 Task: Set as NodeNext module system for the program.
Action: Mouse moved to (12, 653)
Screenshot: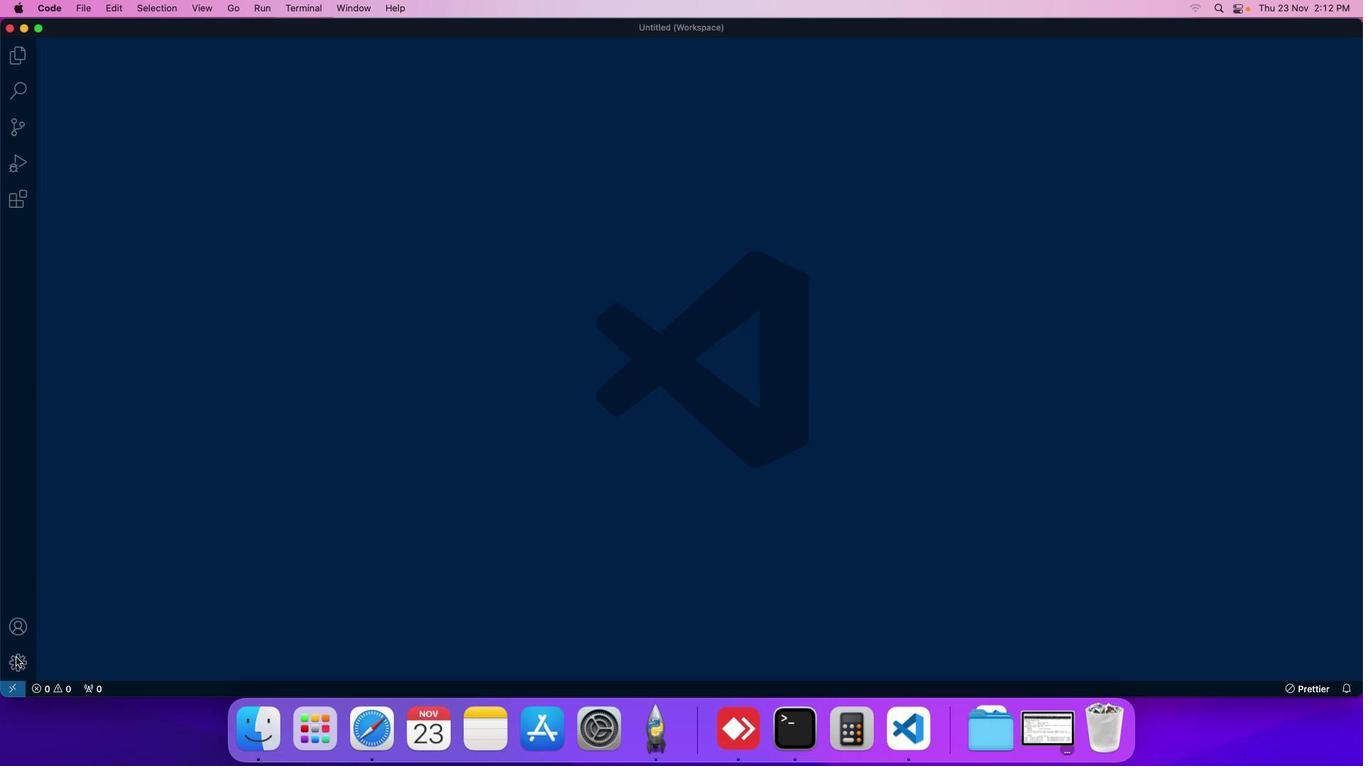 
Action: Mouse pressed left at (12, 653)
Screenshot: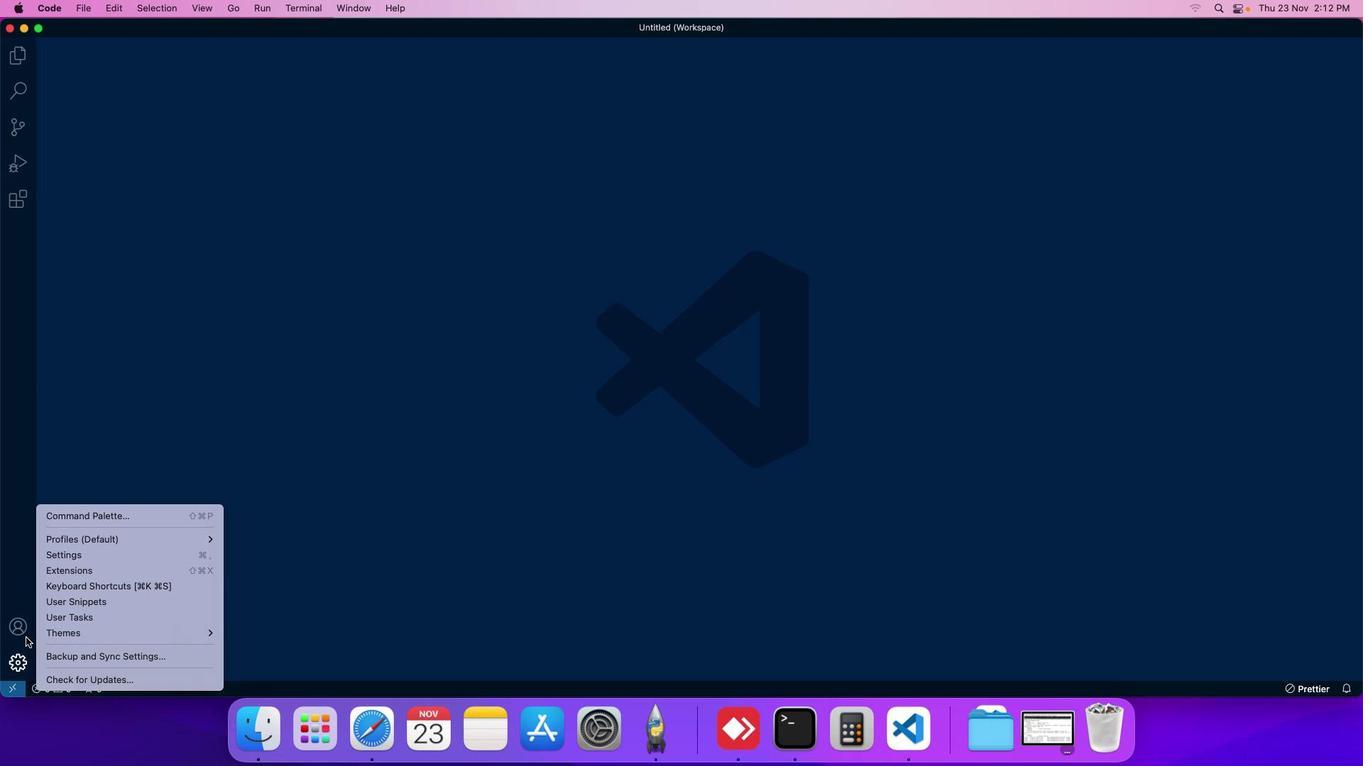 
Action: Mouse moved to (53, 557)
Screenshot: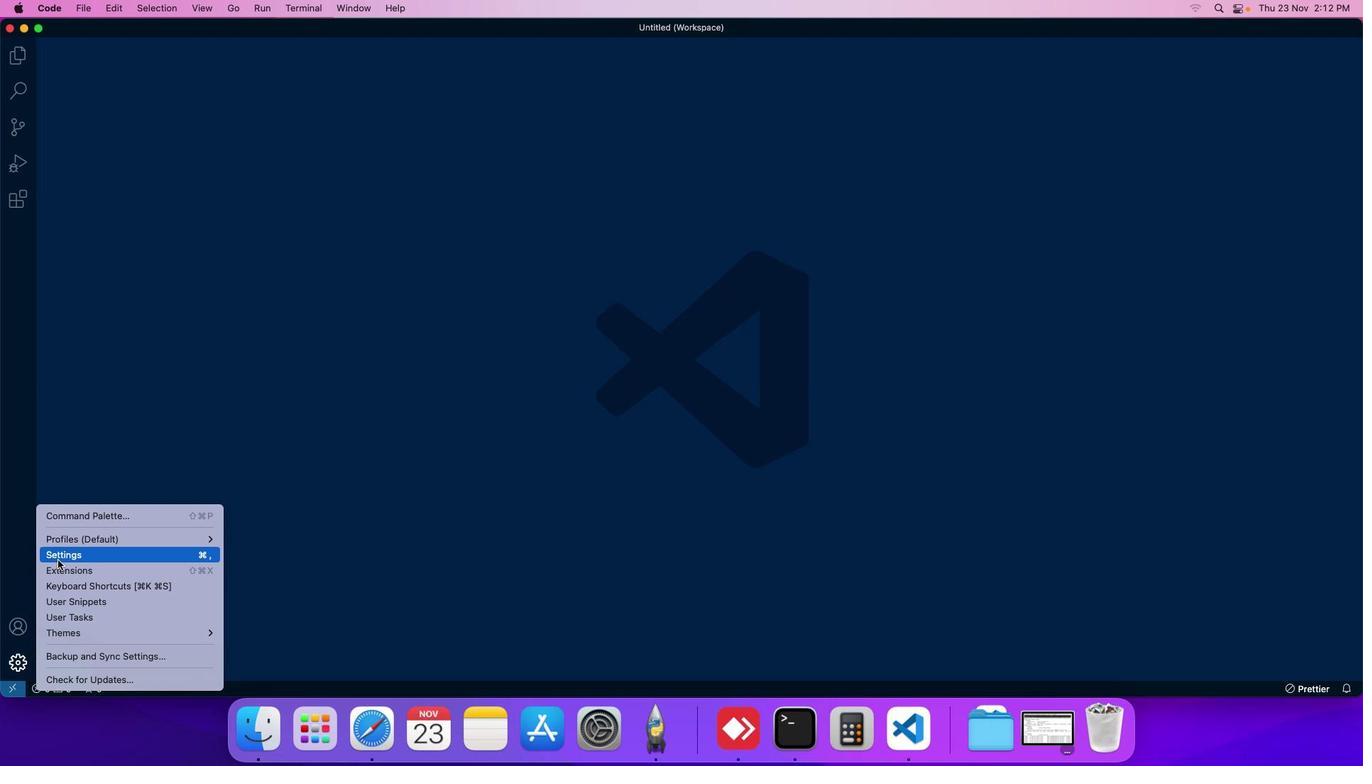 
Action: Mouse pressed left at (53, 557)
Screenshot: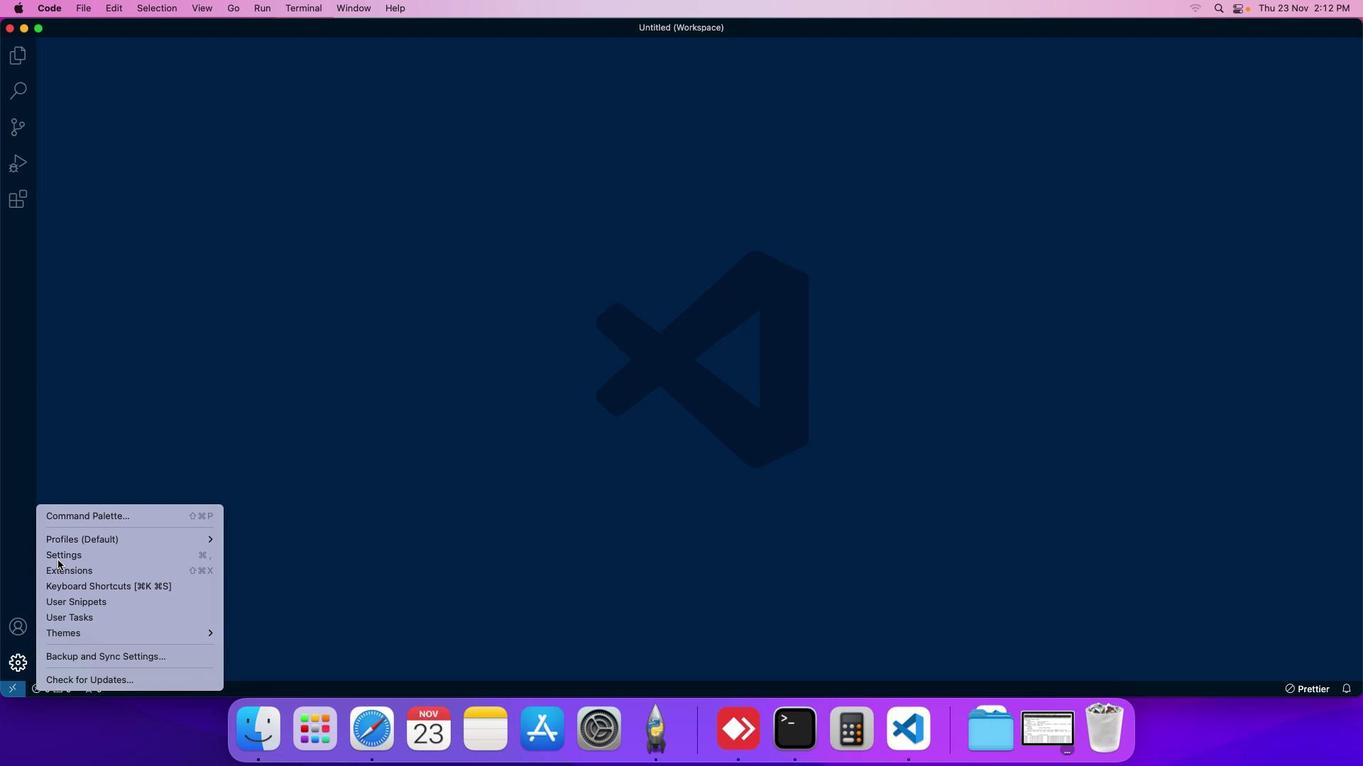 
Action: Mouse moved to (328, 107)
Screenshot: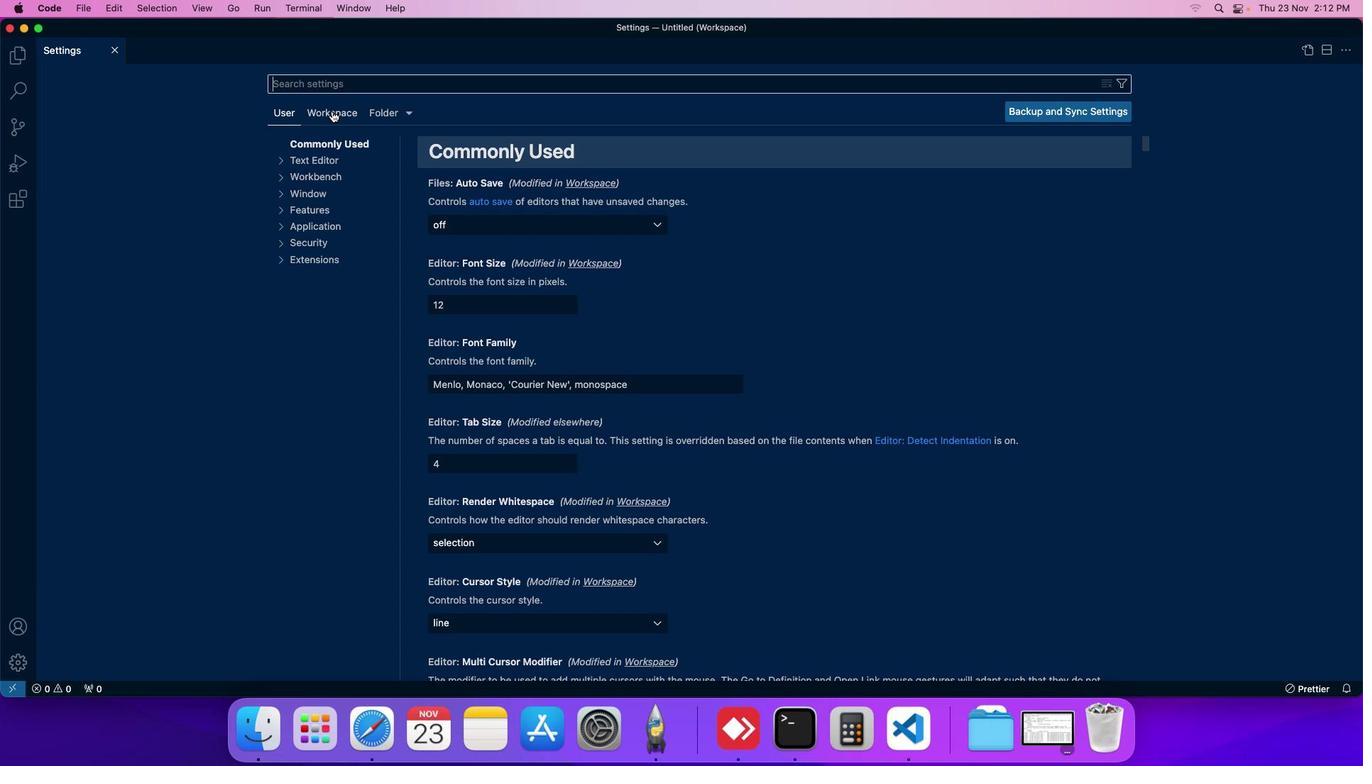 
Action: Mouse pressed left at (328, 107)
Screenshot: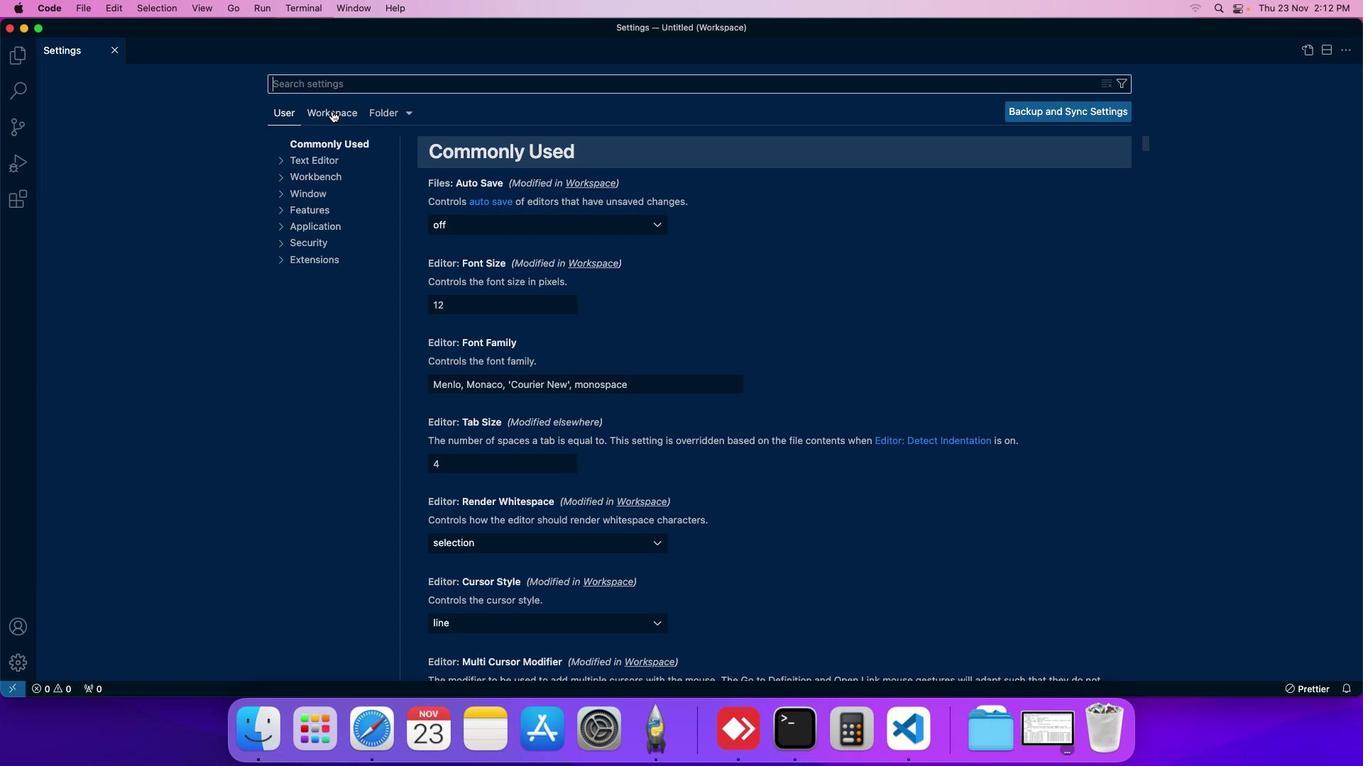
Action: Mouse moved to (314, 244)
Screenshot: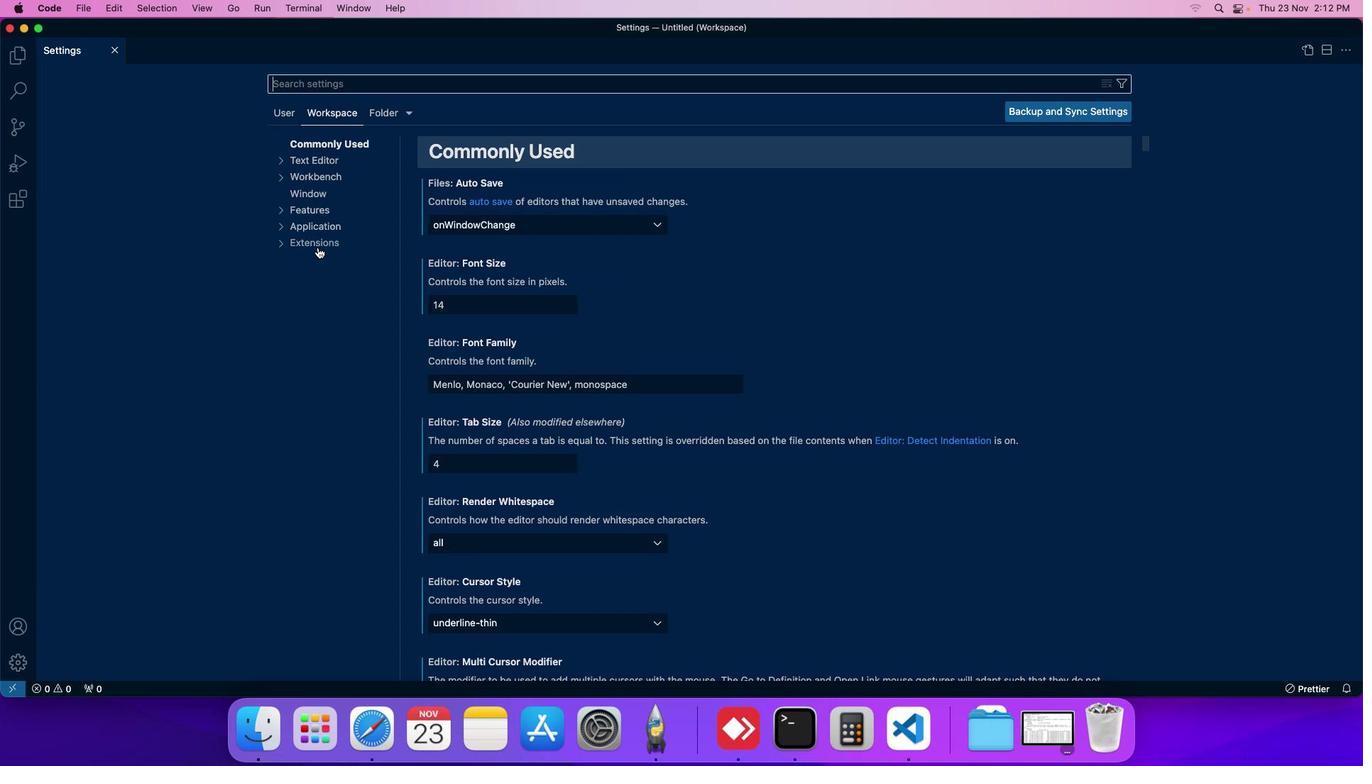 
Action: Mouse pressed left at (314, 244)
Screenshot: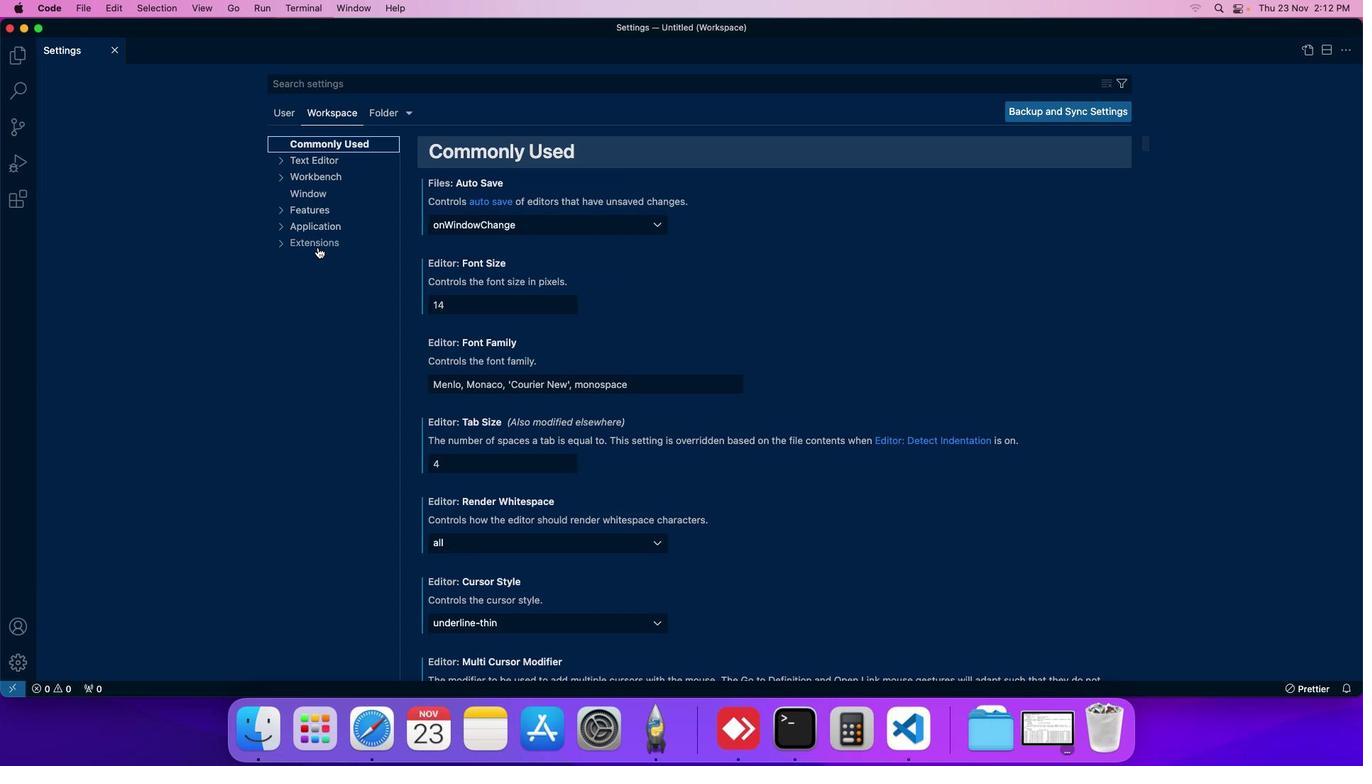 
Action: Mouse moved to (303, 600)
Screenshot: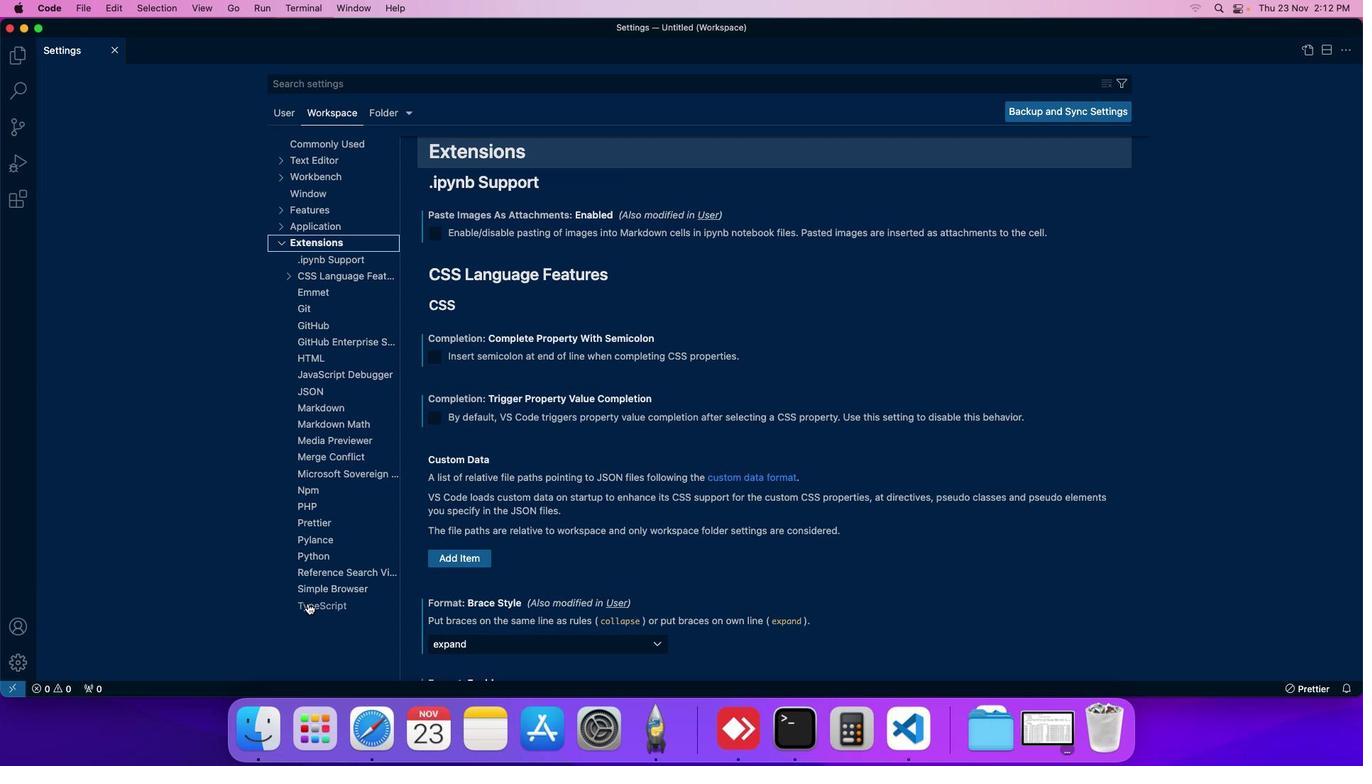 
Action: Mouse pressed left at (303, 600)
Screenshot: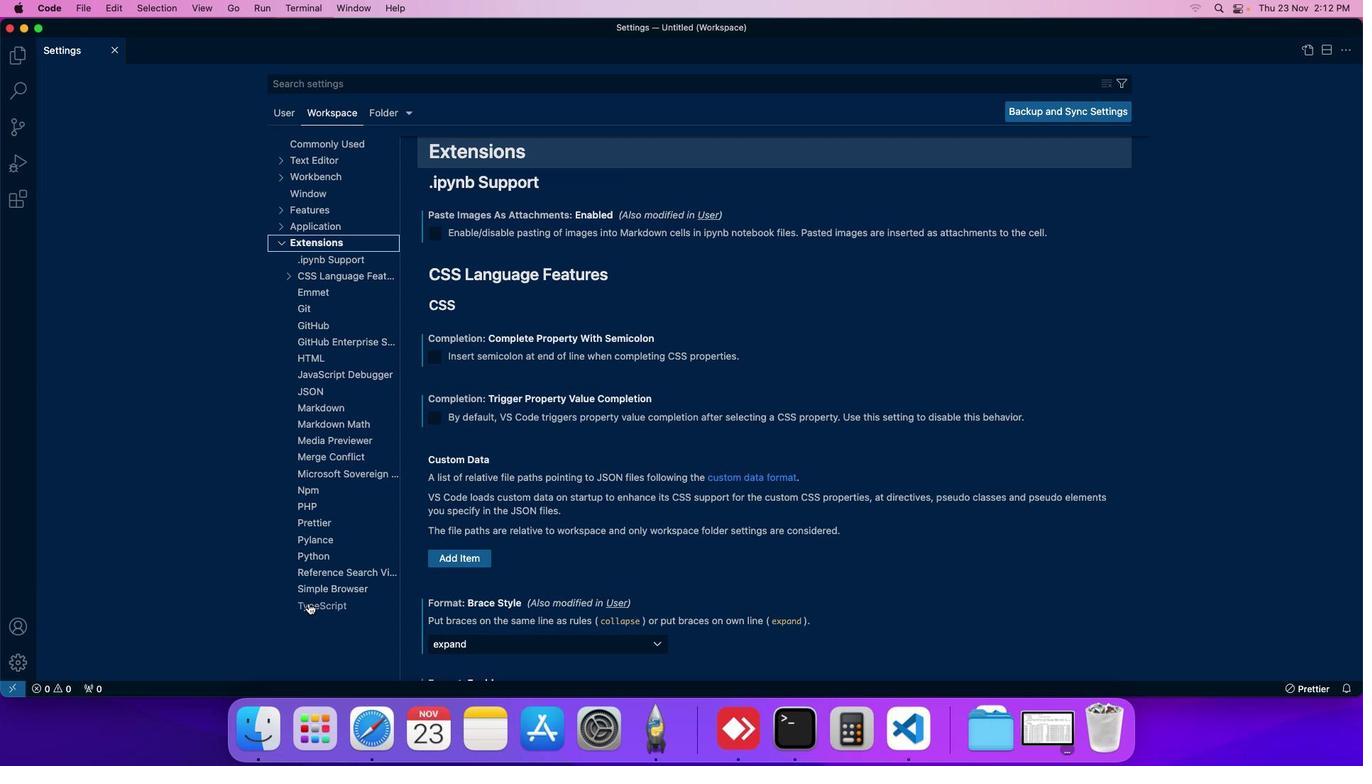 
Action: Mouse moved to (448, 589)
Screenshot: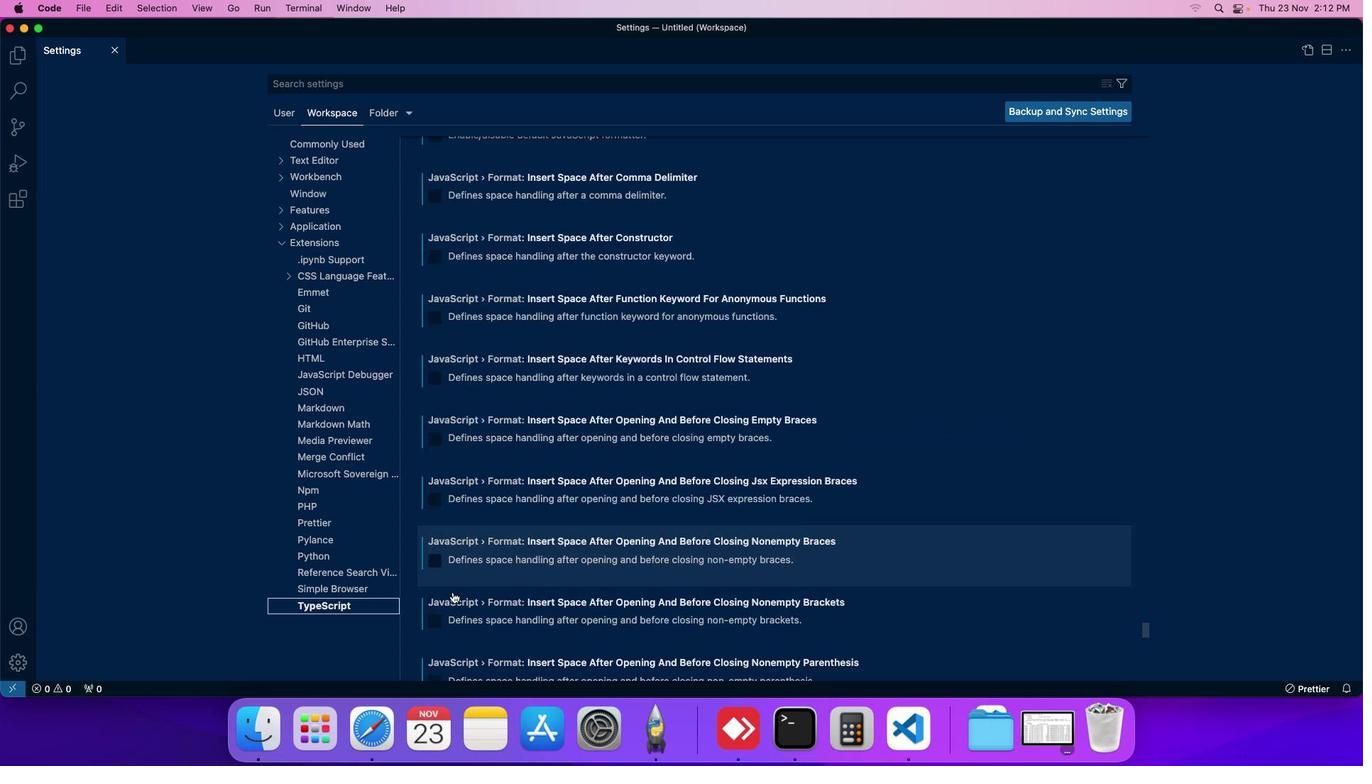 
Action: Mouse scrolled (448, 589) with delta (-2, -3)
Screenshot: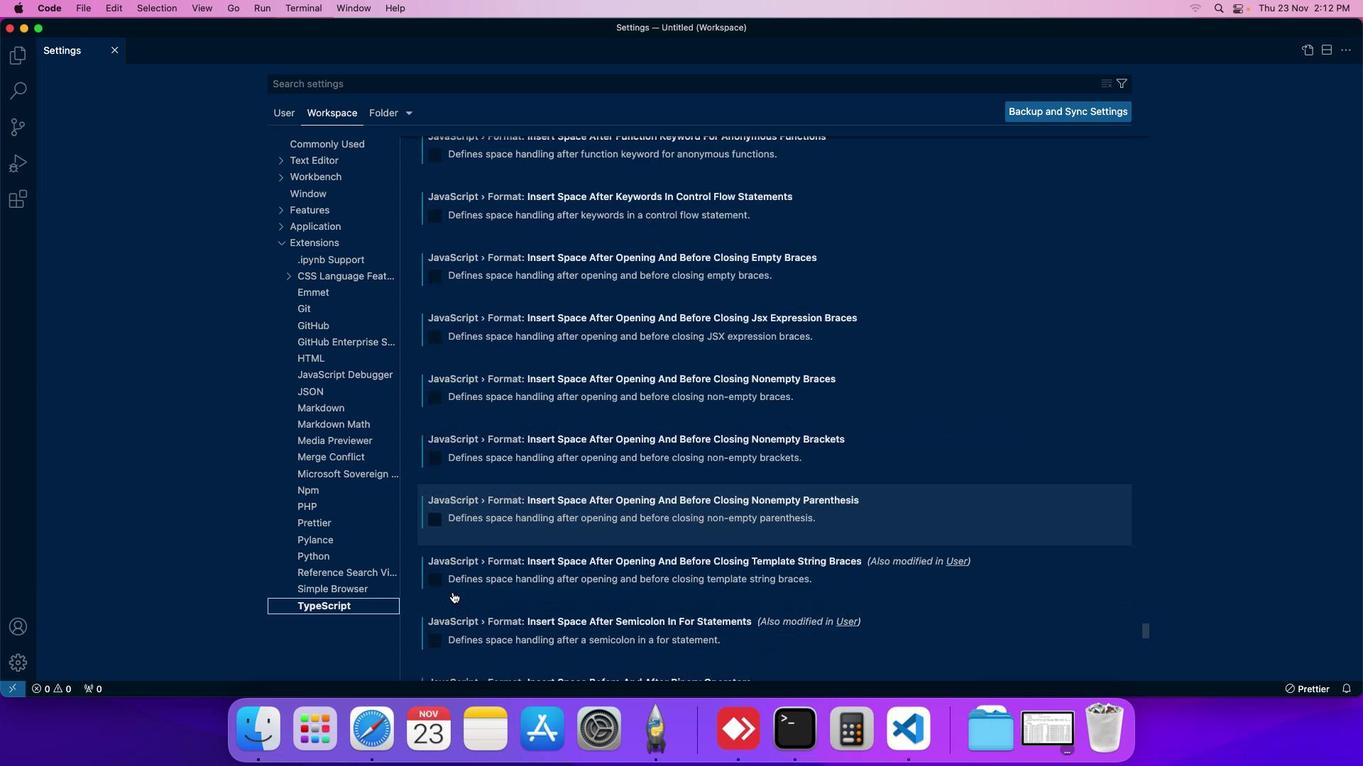 
Action: Mouse scrolled (448, 589) with delta (-2, -3)
Screenshot: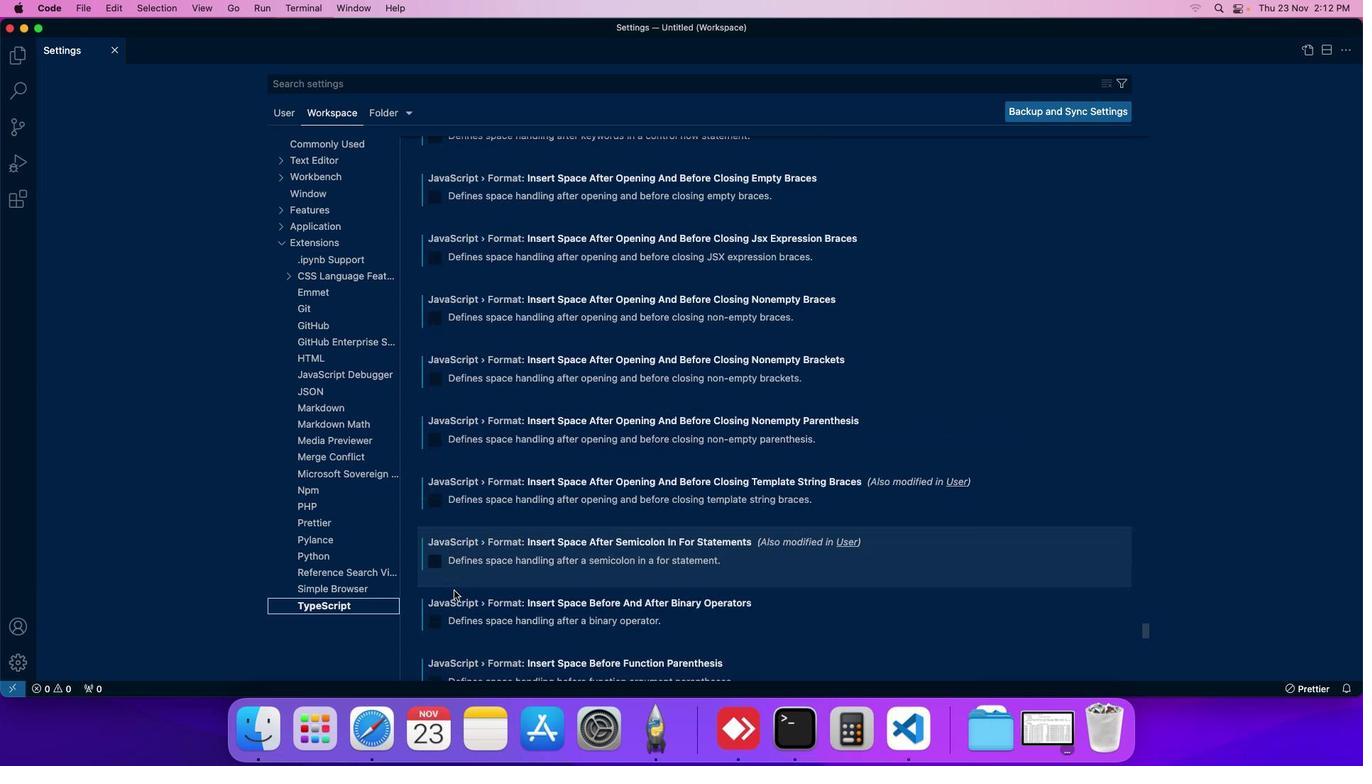 
Action: Mouse moved to (451, 587)
Screenshot: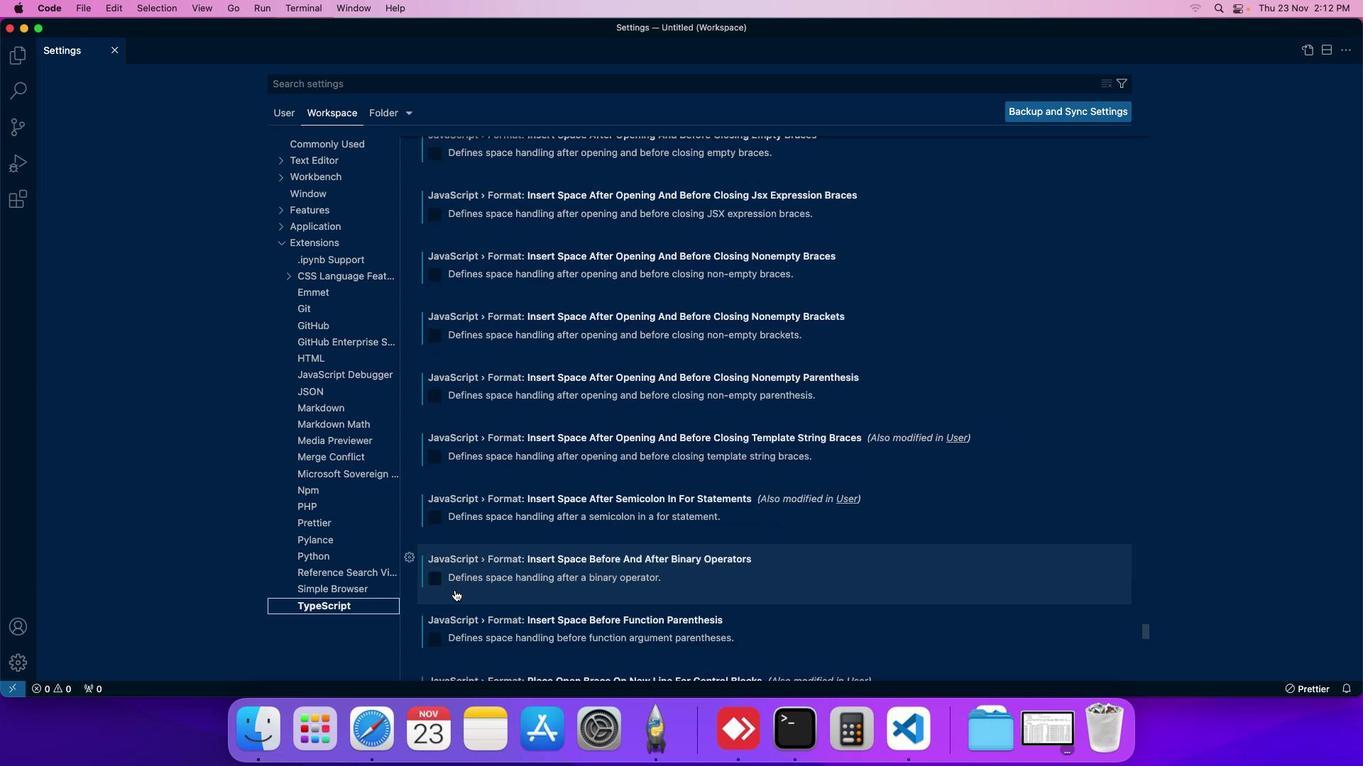 
Action: Mouse scrolled (451, 587) with delta (-2, -3)
Screenshot: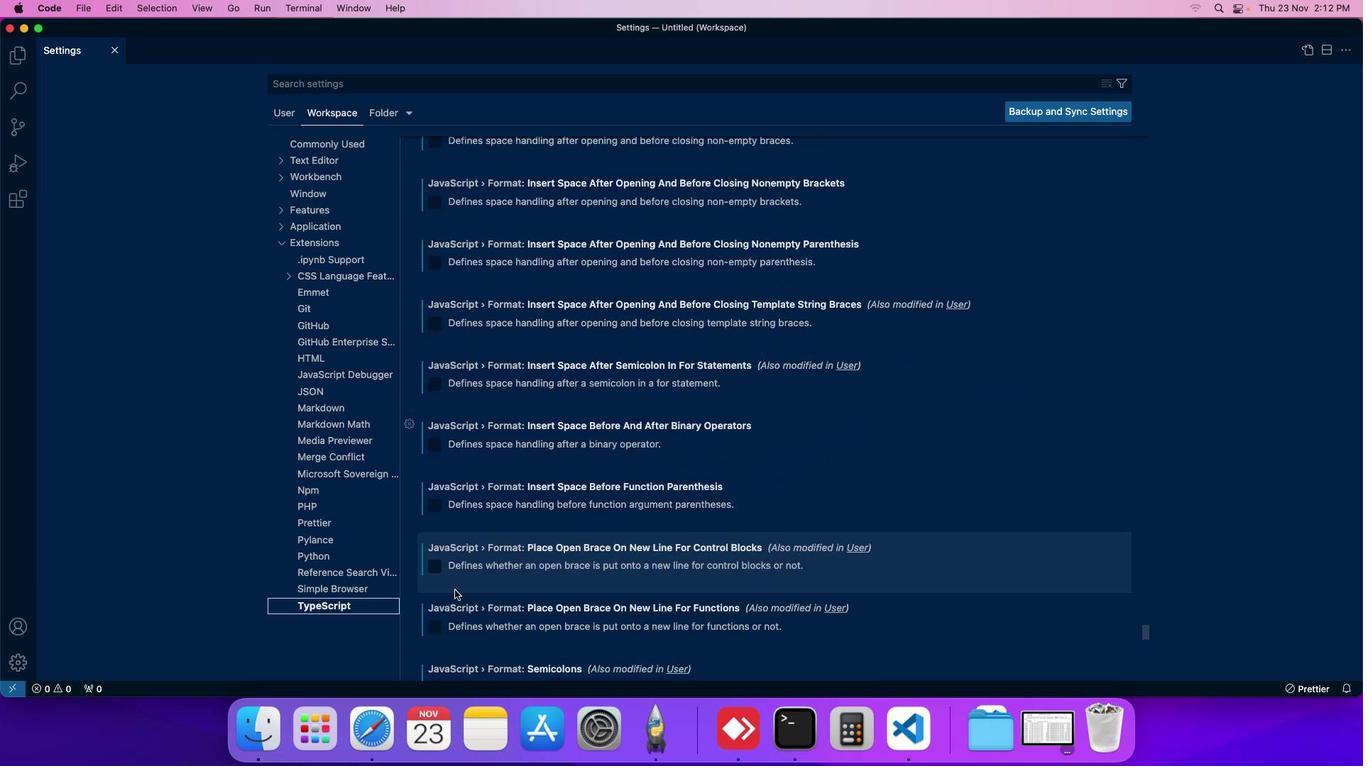 
Action: Mouse moved to (451, 586)
Screenshot: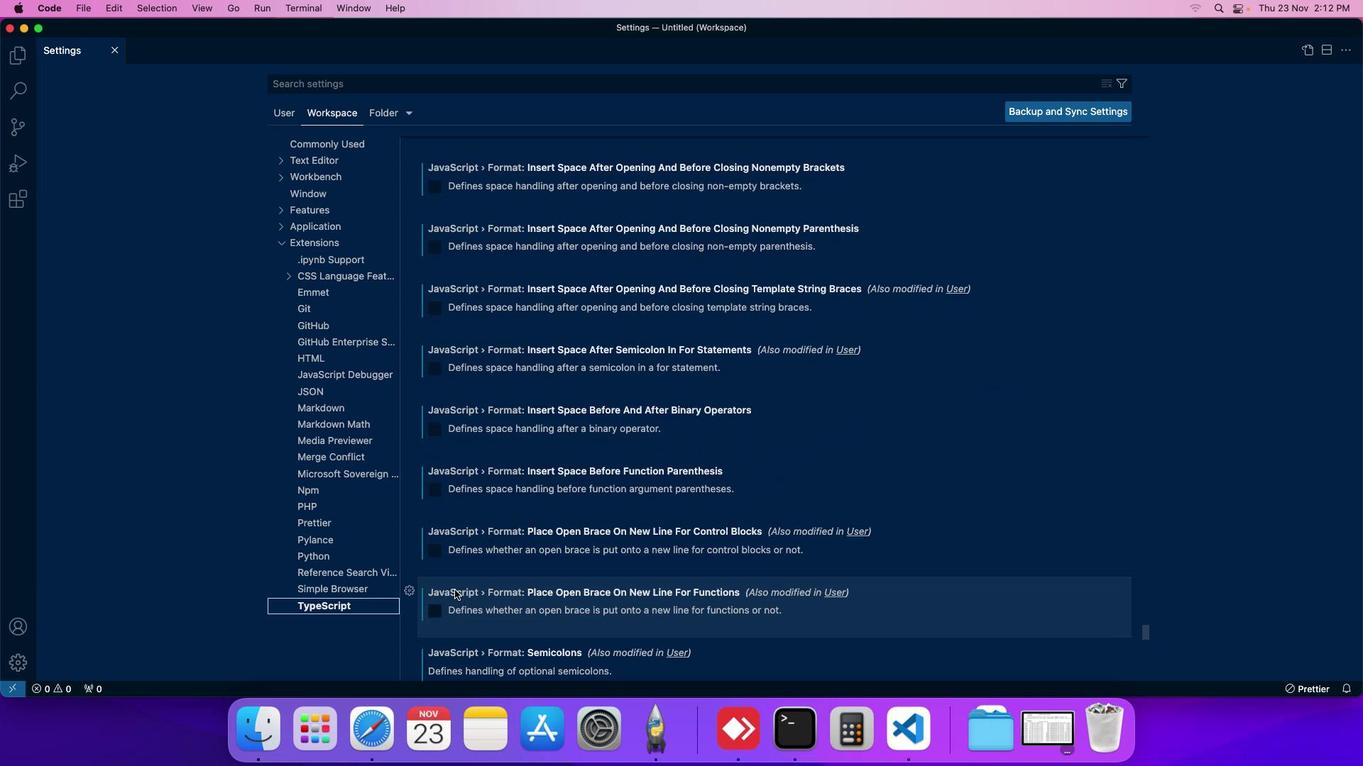 
Action: Mouse scrolled (451, 586) with delta (-2, -3)
Screenshot: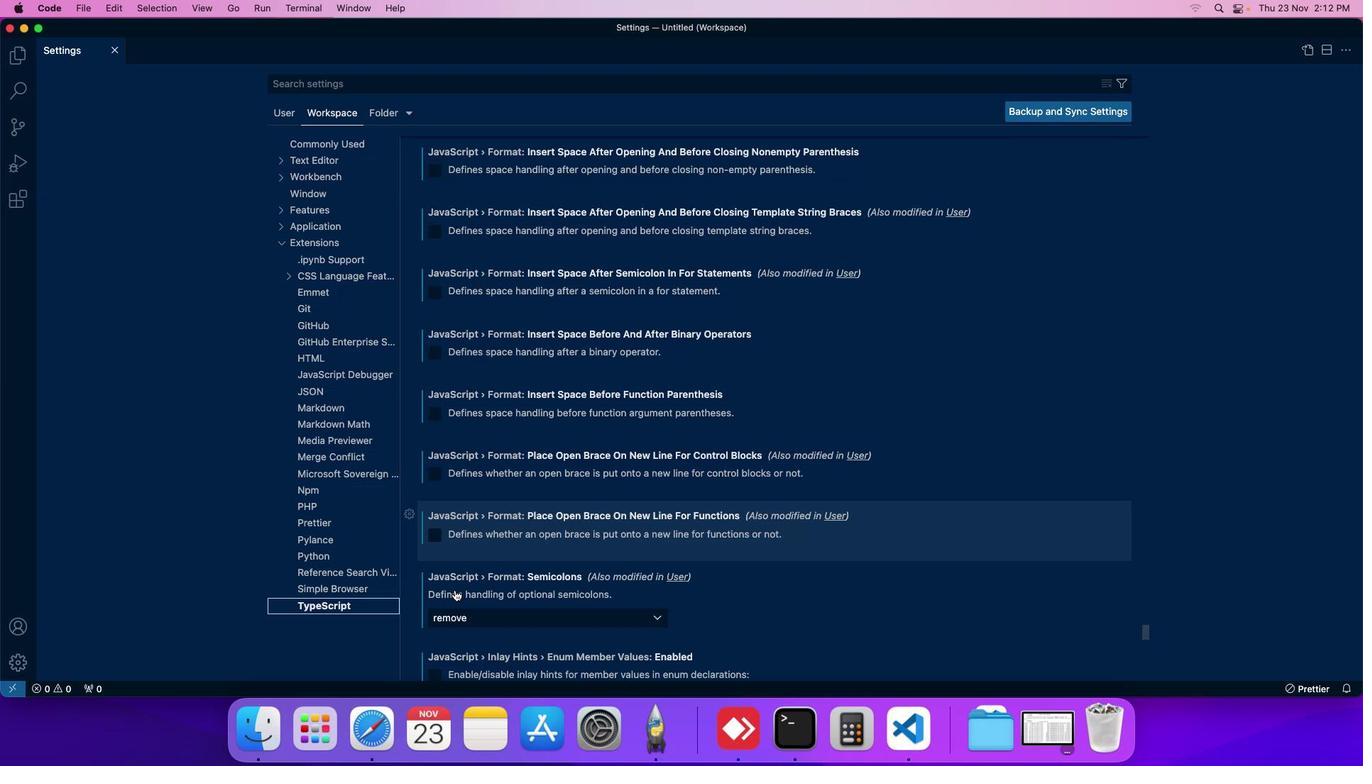 
Action: Mouse scrolled (451, 586) with delta (-2, -3)
Screenshot: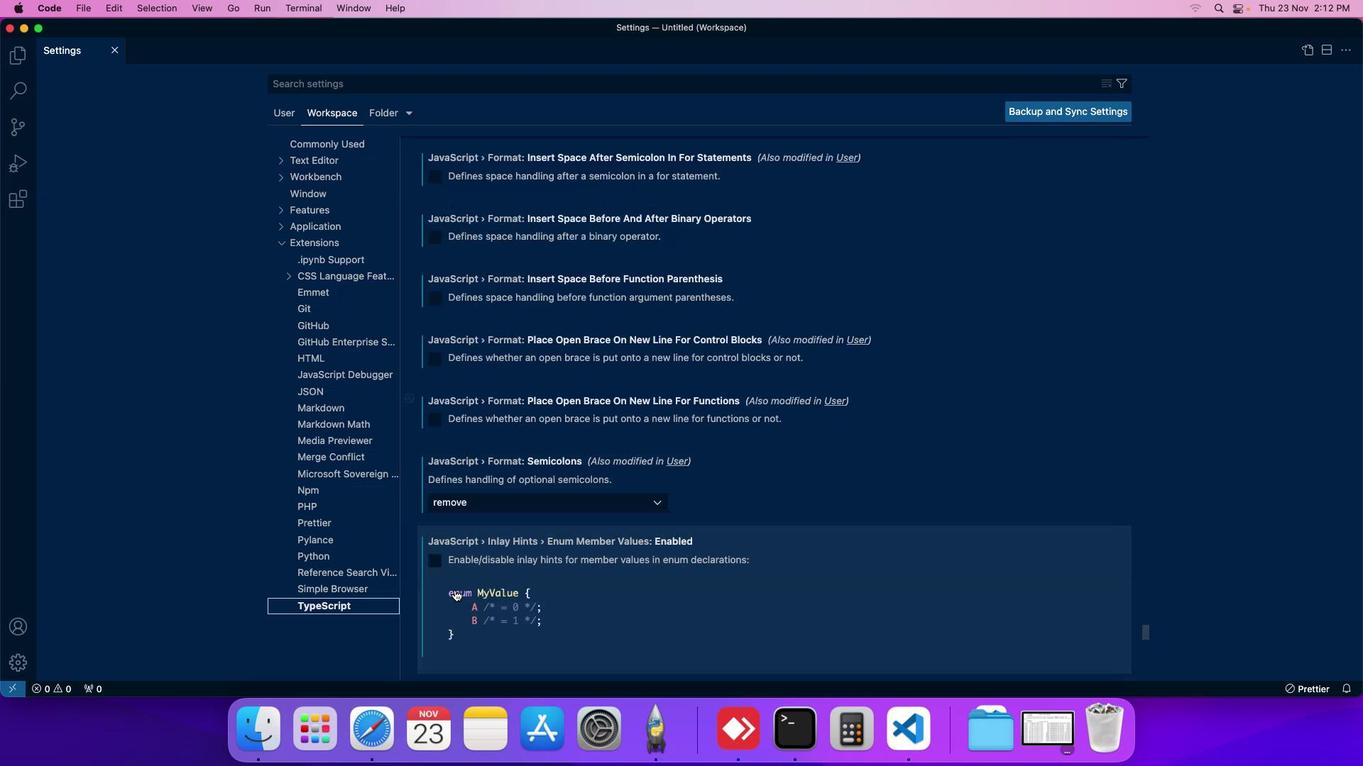 
Action: Mouse moved to (451, 585)
Screenshot: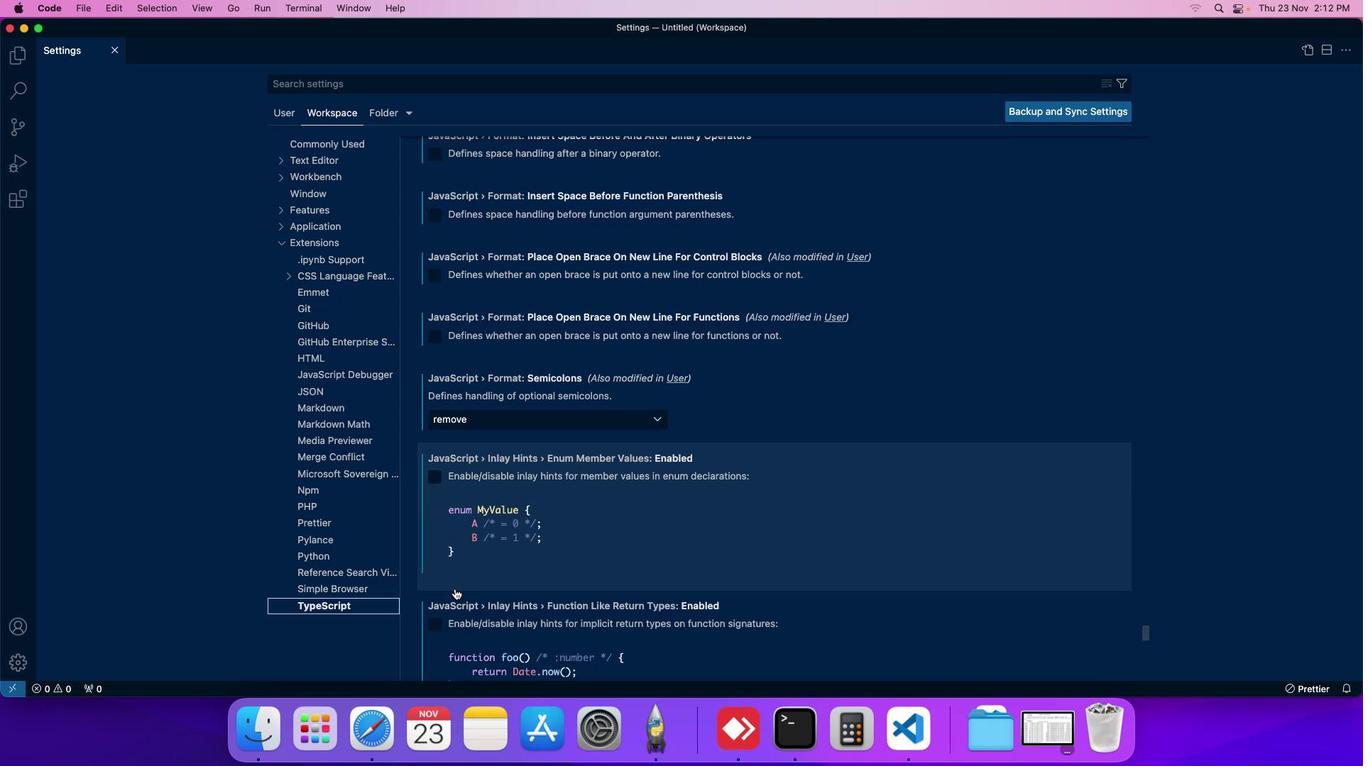 
Action: Mouse scrolled (451, 585) with delta (-2, -3)
Screenshot: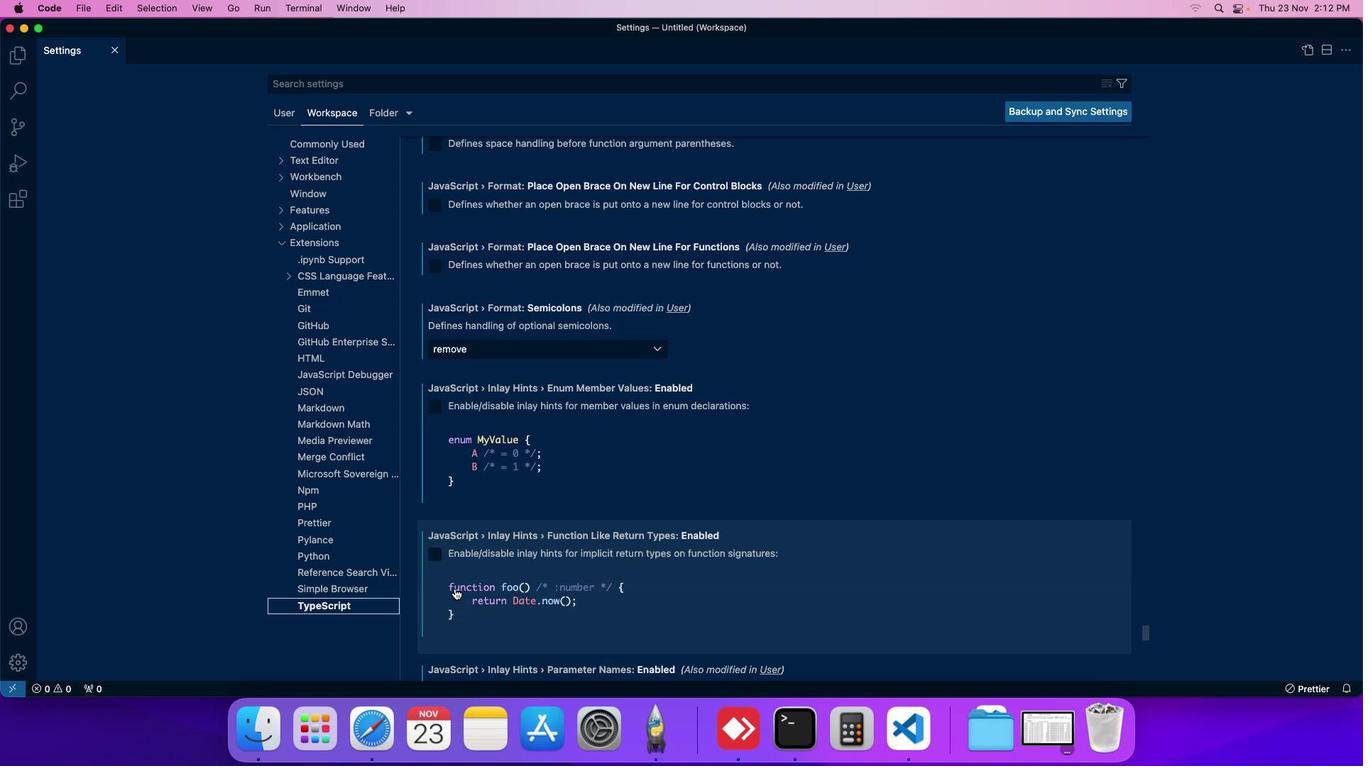 
Action: Mouse moved to (451, 584)
Screenshot: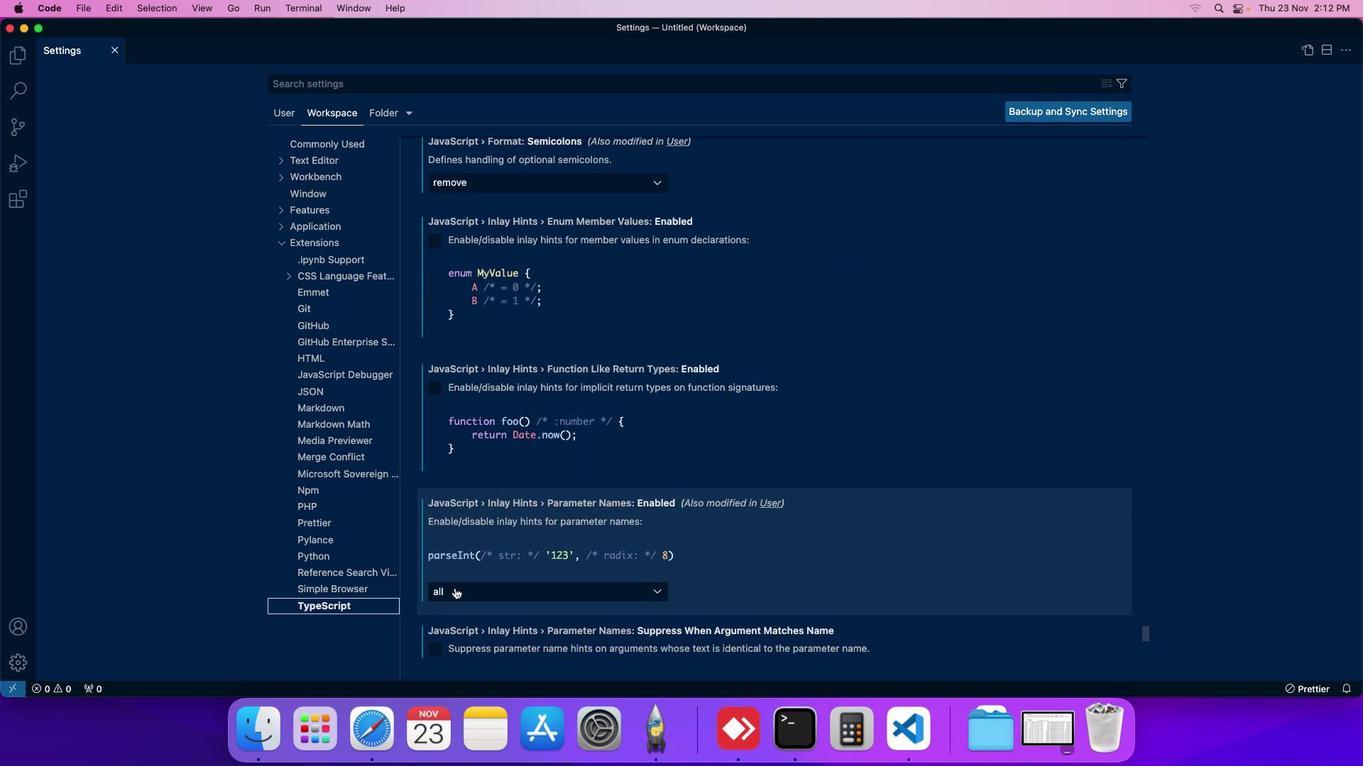 
Action: Mouse scrolled (451, 584) with delta (-2, -3)
Screenshot: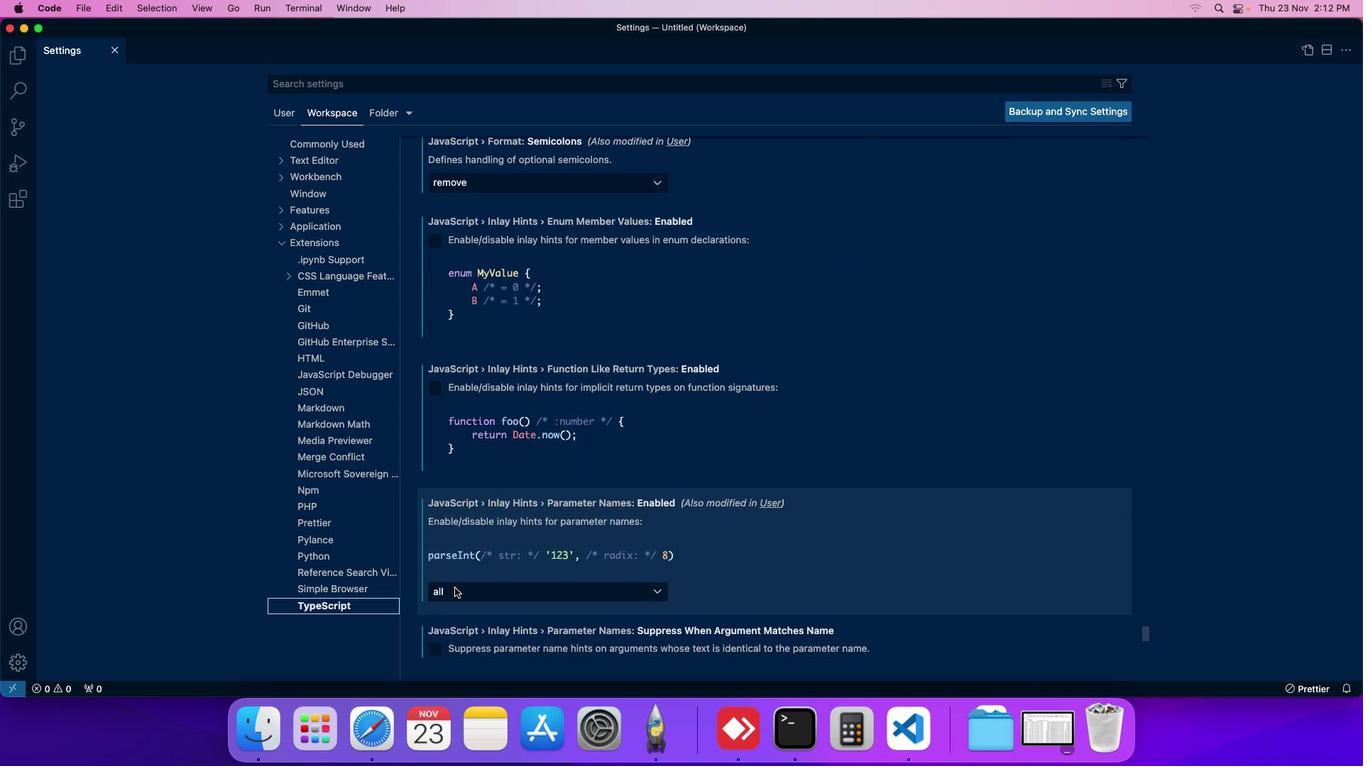 
Action: Mouse scrolled (451, 584) with delta (-2, -3)
Screenshot: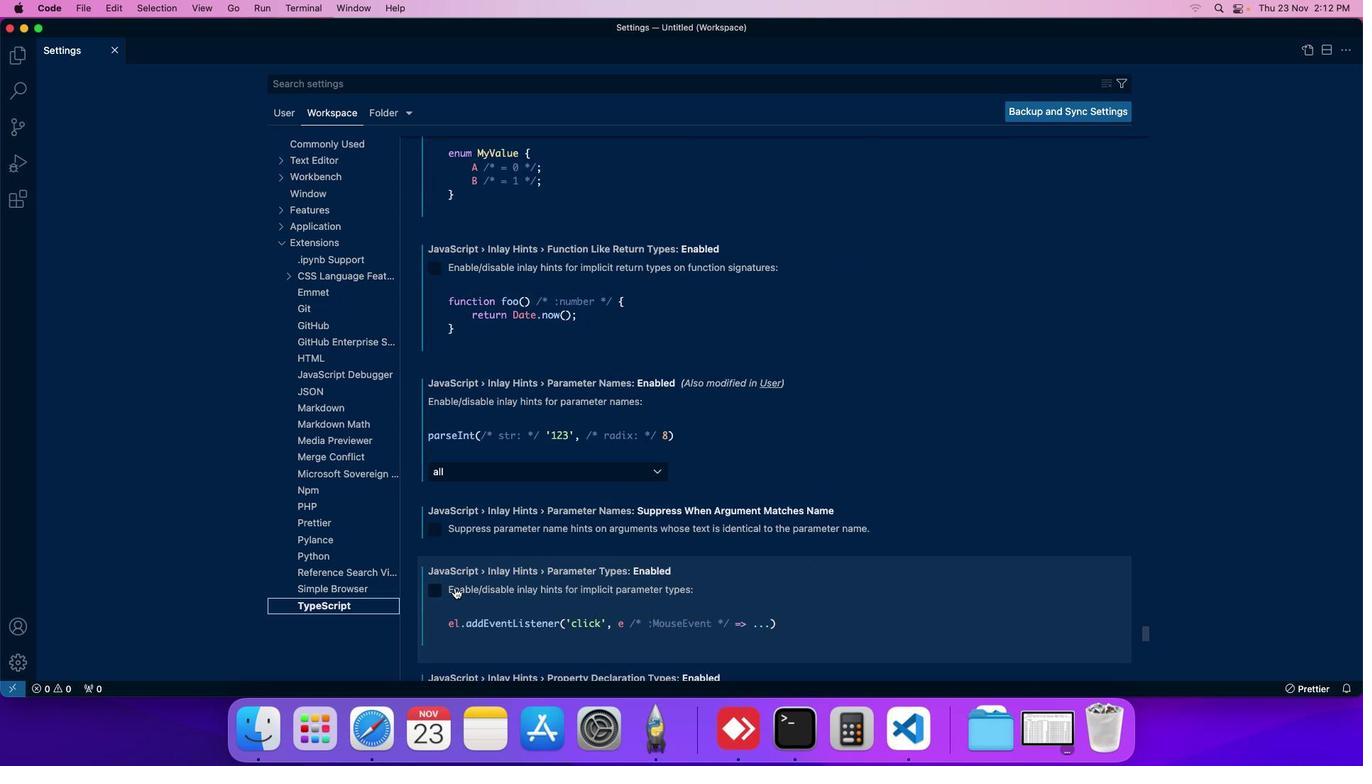 
Action: Mouse scrolled (451, 584) with delta (-2, -3)
Screenshot: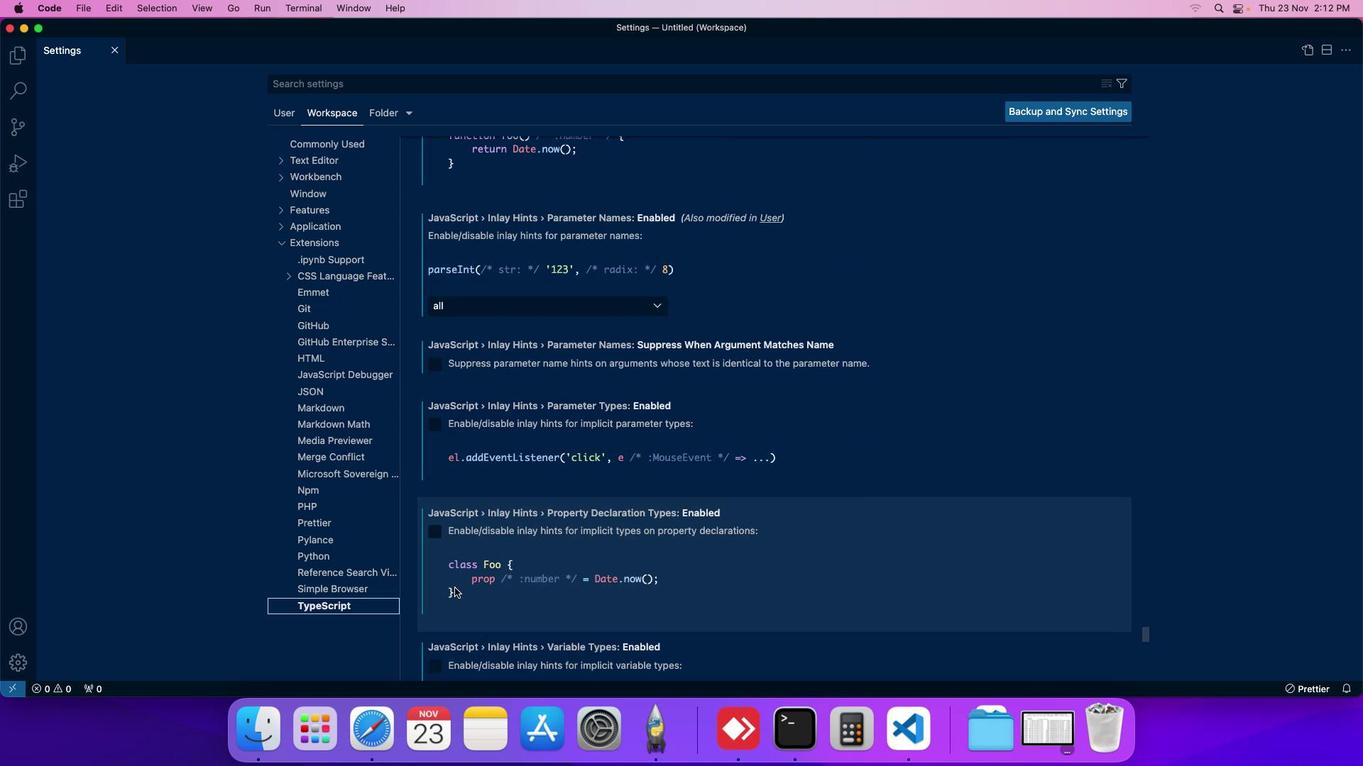 
Action: Mouse scrolled (451, 584) with delta (-2, -3)
Screenshot: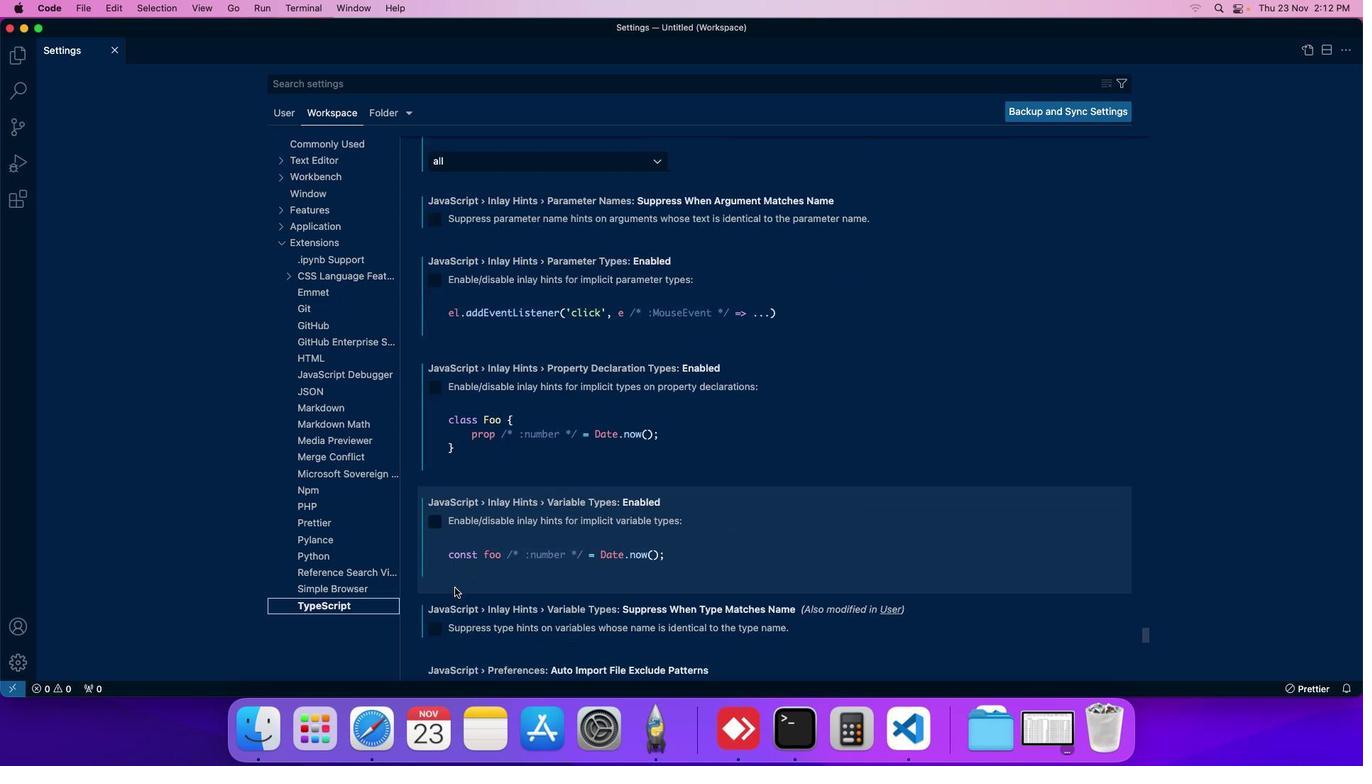 
Action: Mouse scrolled (451, 584) with delta (-2, -3)
Screenshot: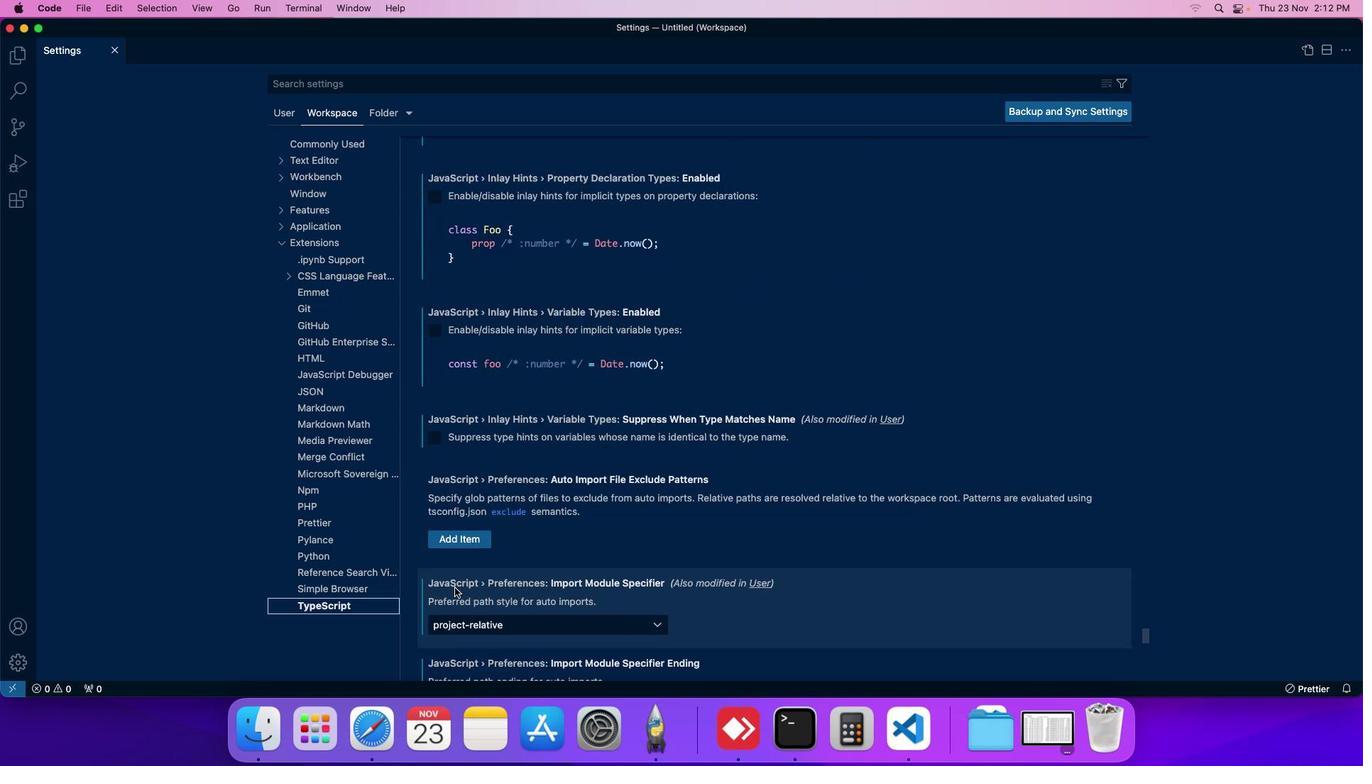 
Action: Mouse scrolled (451, 584) with delta (-2, -3)
Screenshot: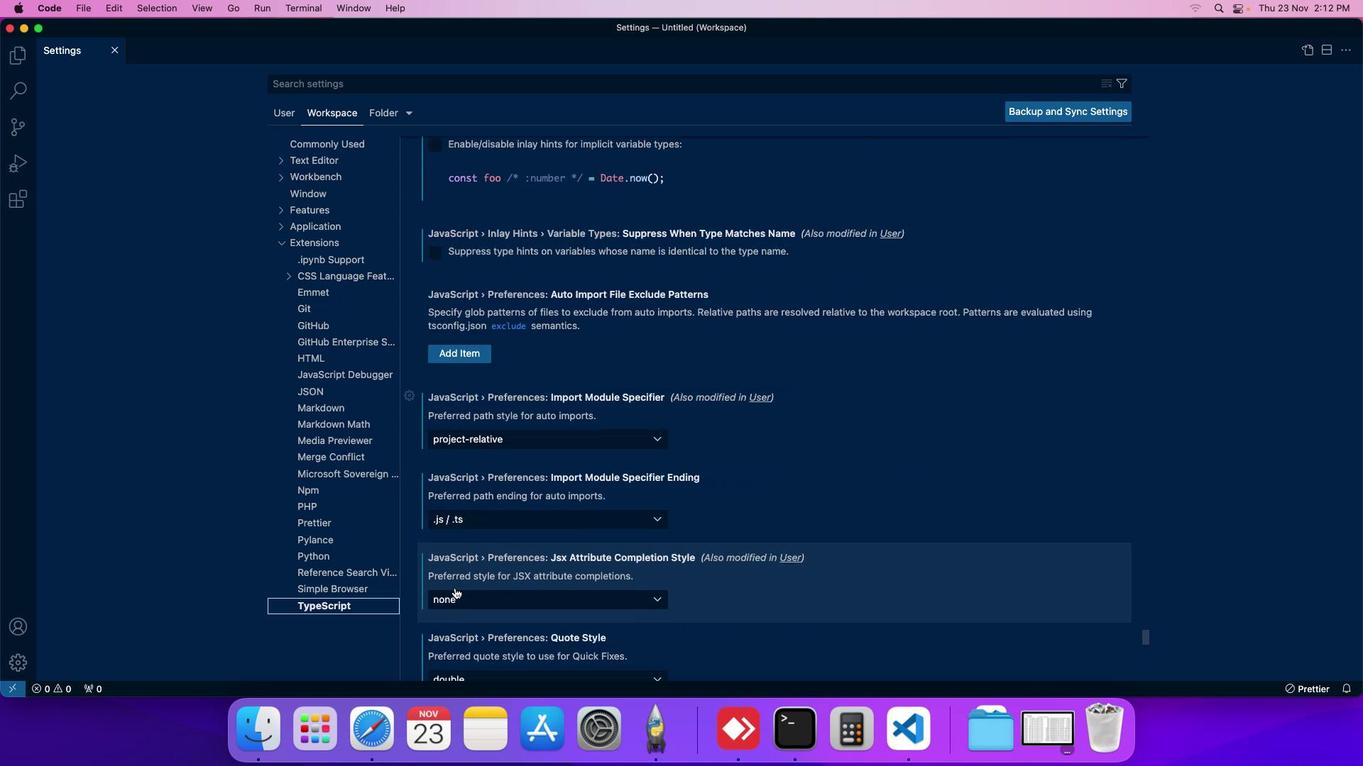 
Action: Mouse scrolled (451, 584) with delta (-2, -3)
Screenshot: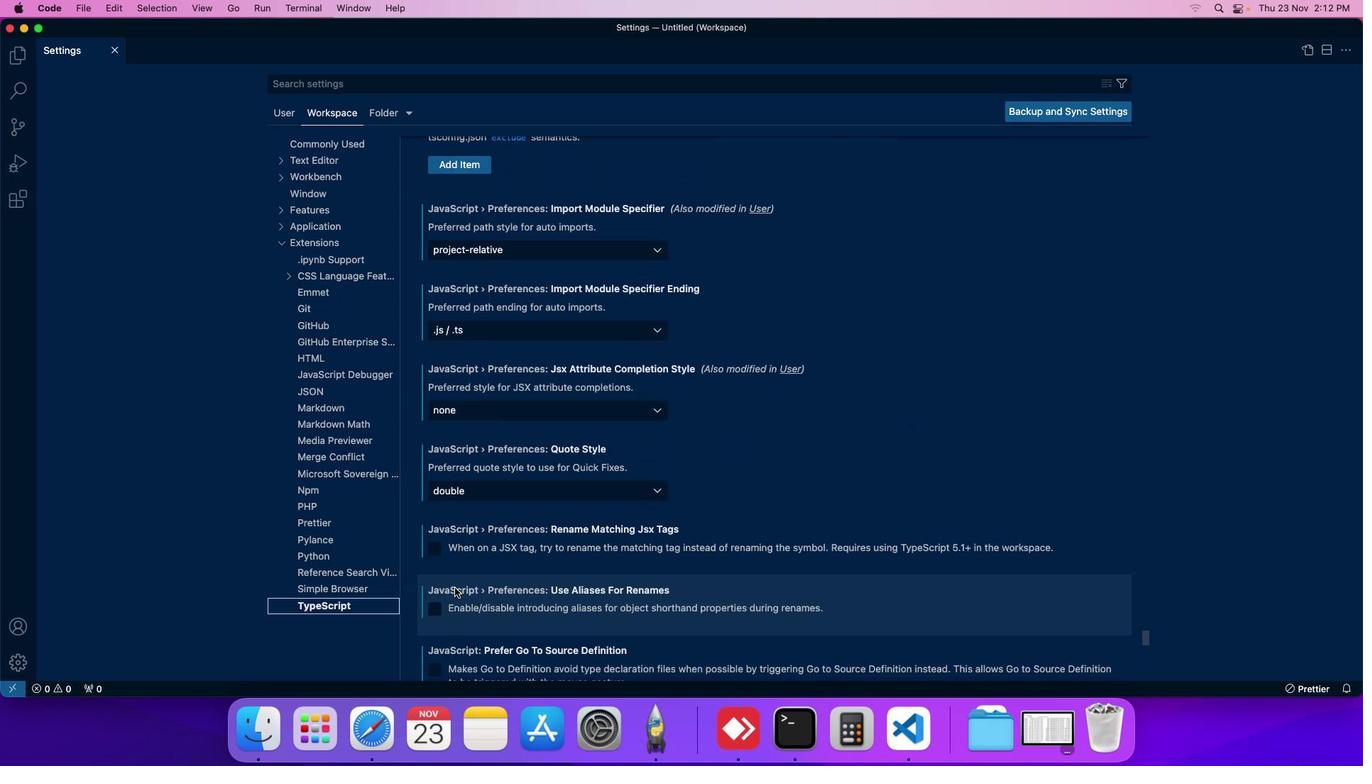 
Action: Mouse scrolled (451, 584) with delta (-2, -3)
Screenshot: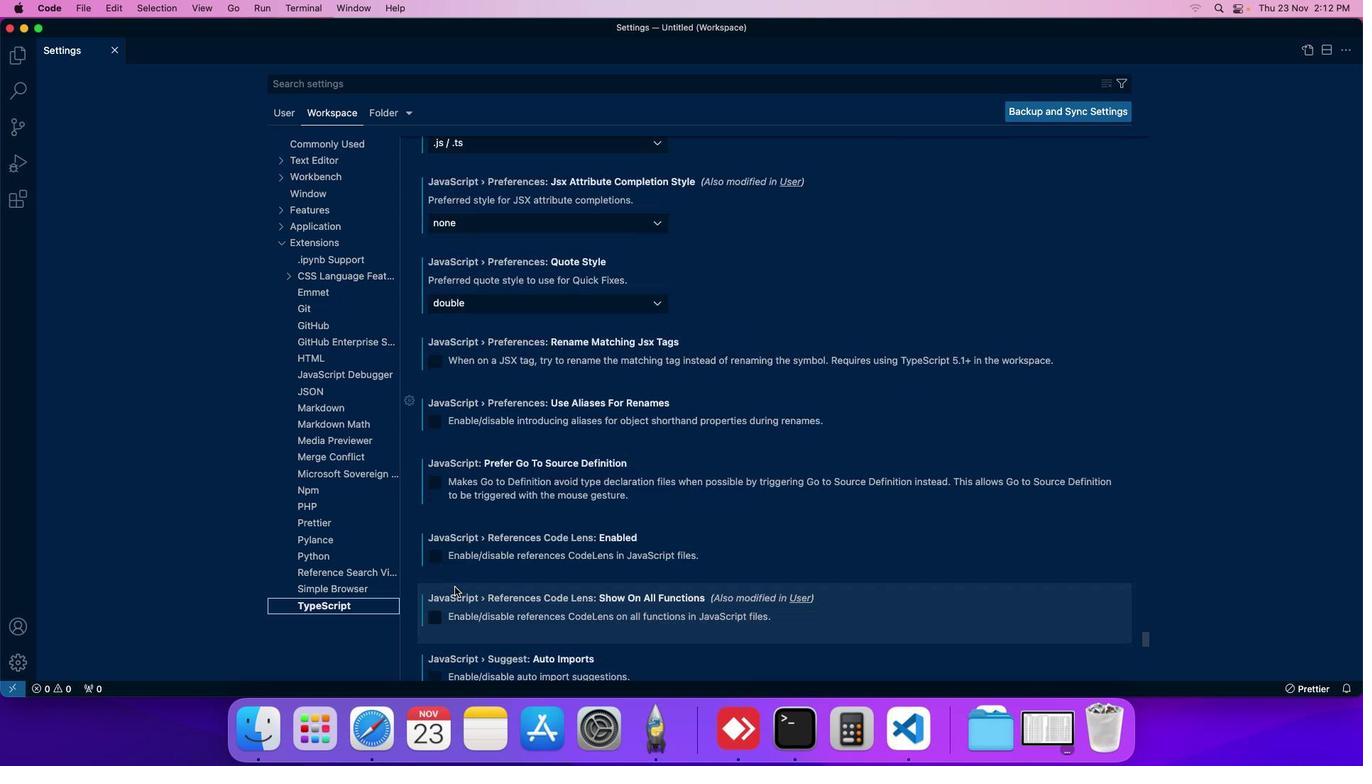 
Action: Mouse moved to (454, 576)
Screenshot: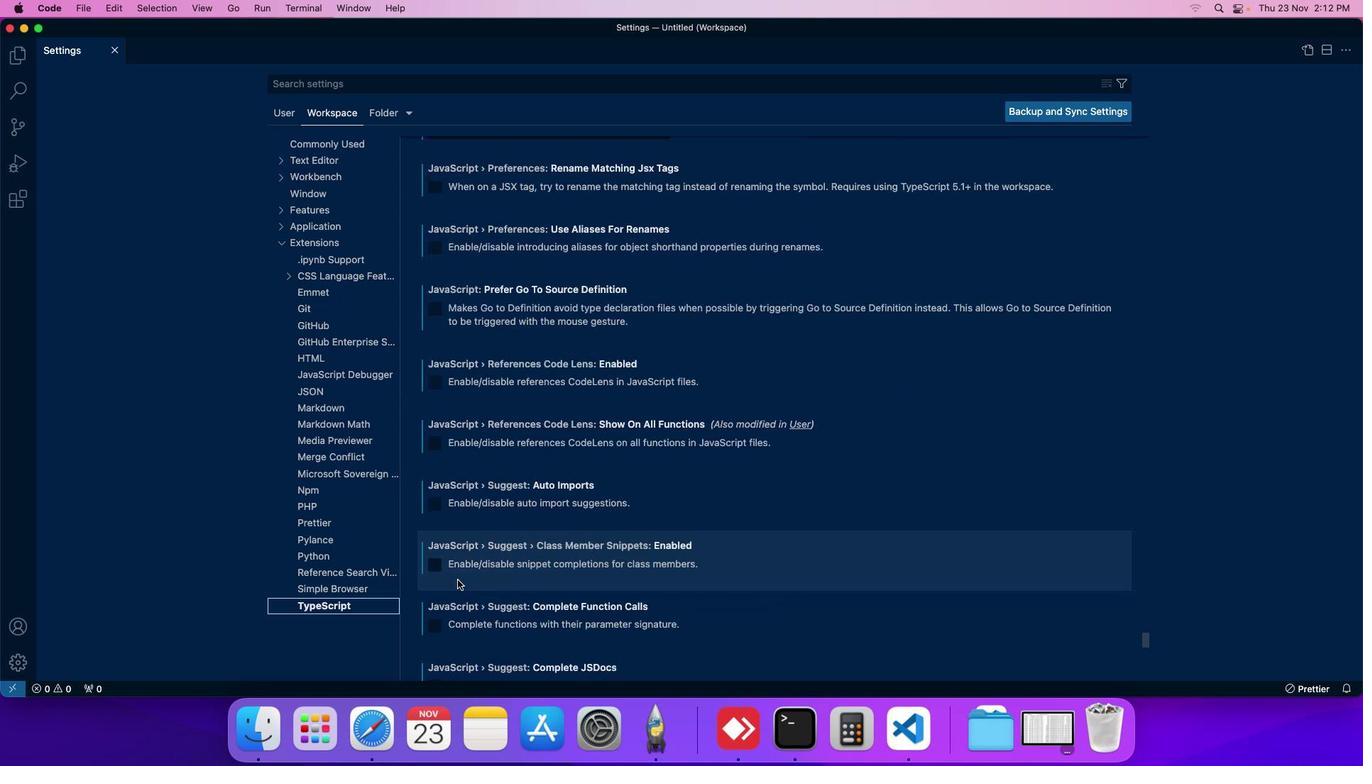 
Action: Mouse scrolled (454, 576) with delta (-2, -3)
Screenshot: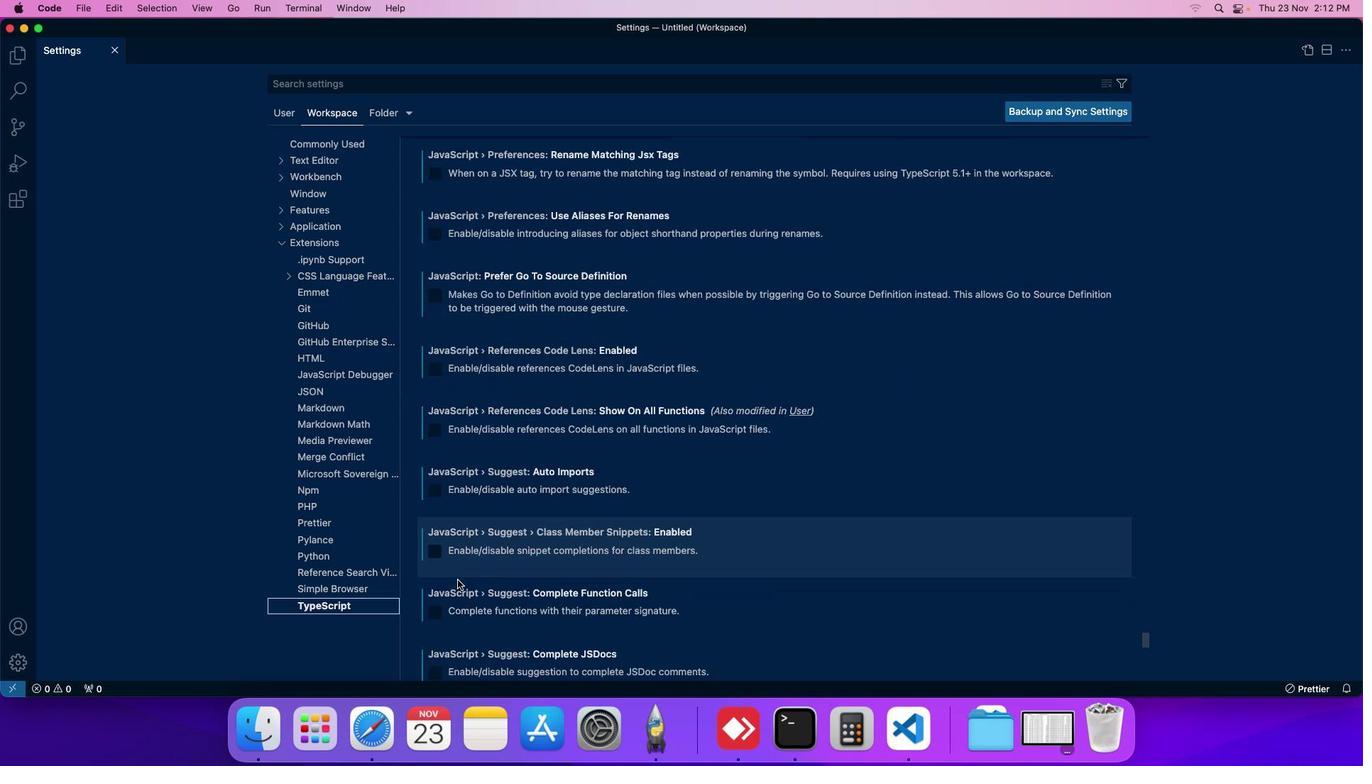 
Action: Mouse scrolled (454, 576) with delta (-2, -3)
Screenshot: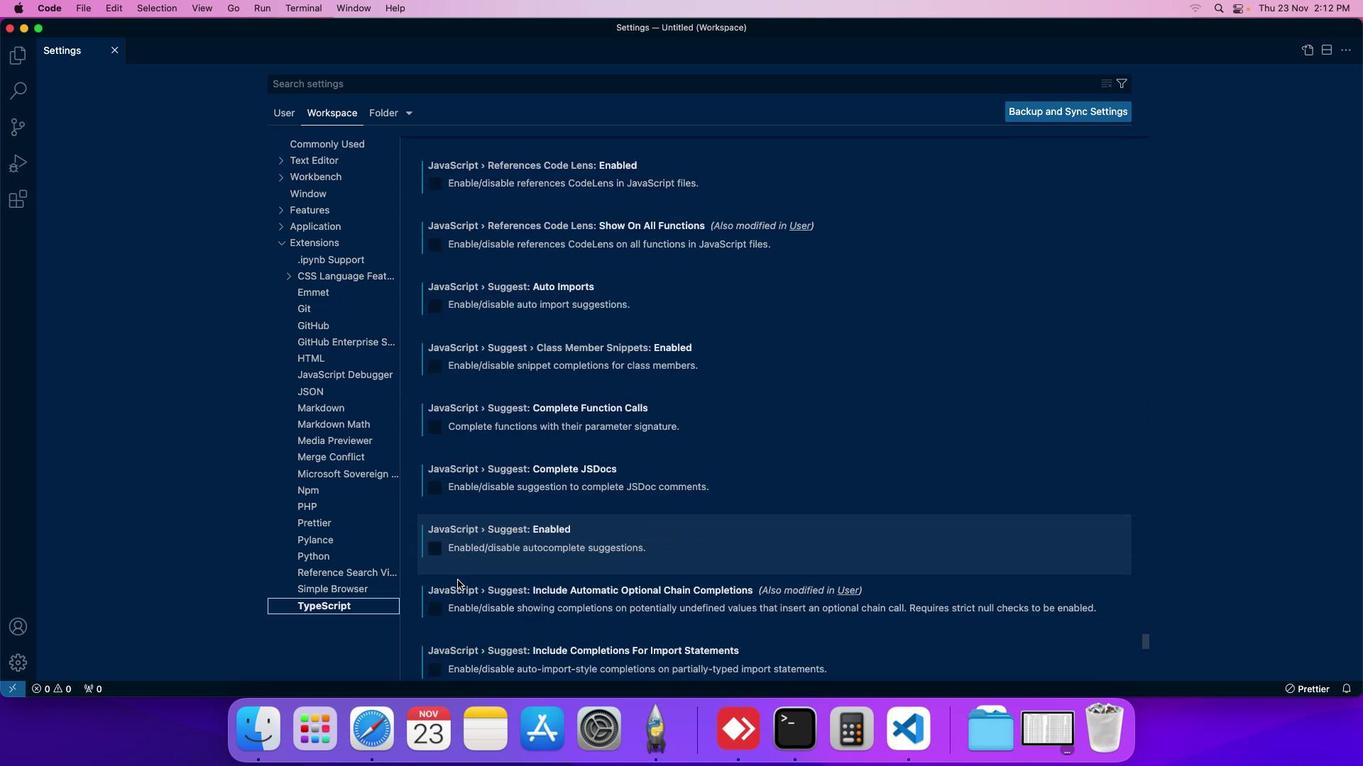 
Action: Mouse moved to (455, 575)
Screenshot: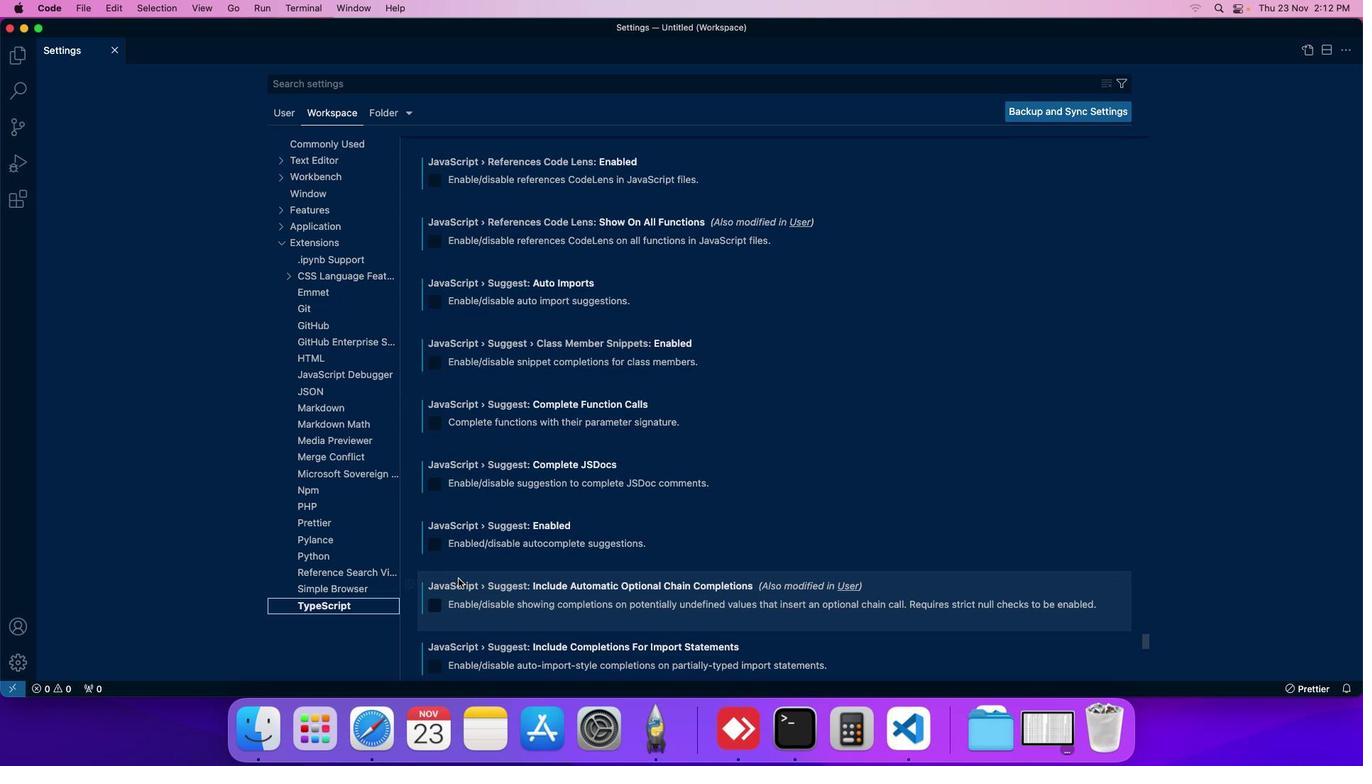 
Action: Mouse scrolled (455, 575) with delta (-2, -3)
Screenshot: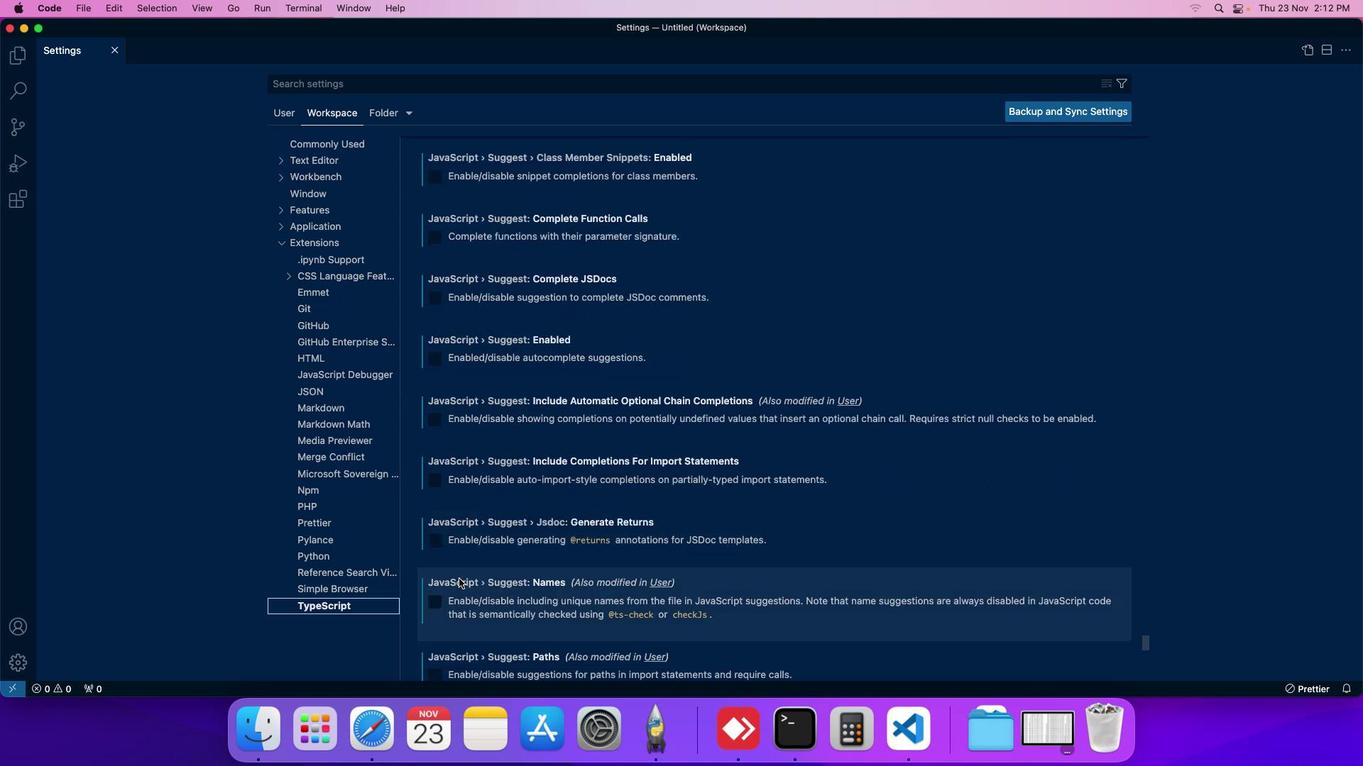 
Action: Mouse moved to (455, 575)
Screenshot: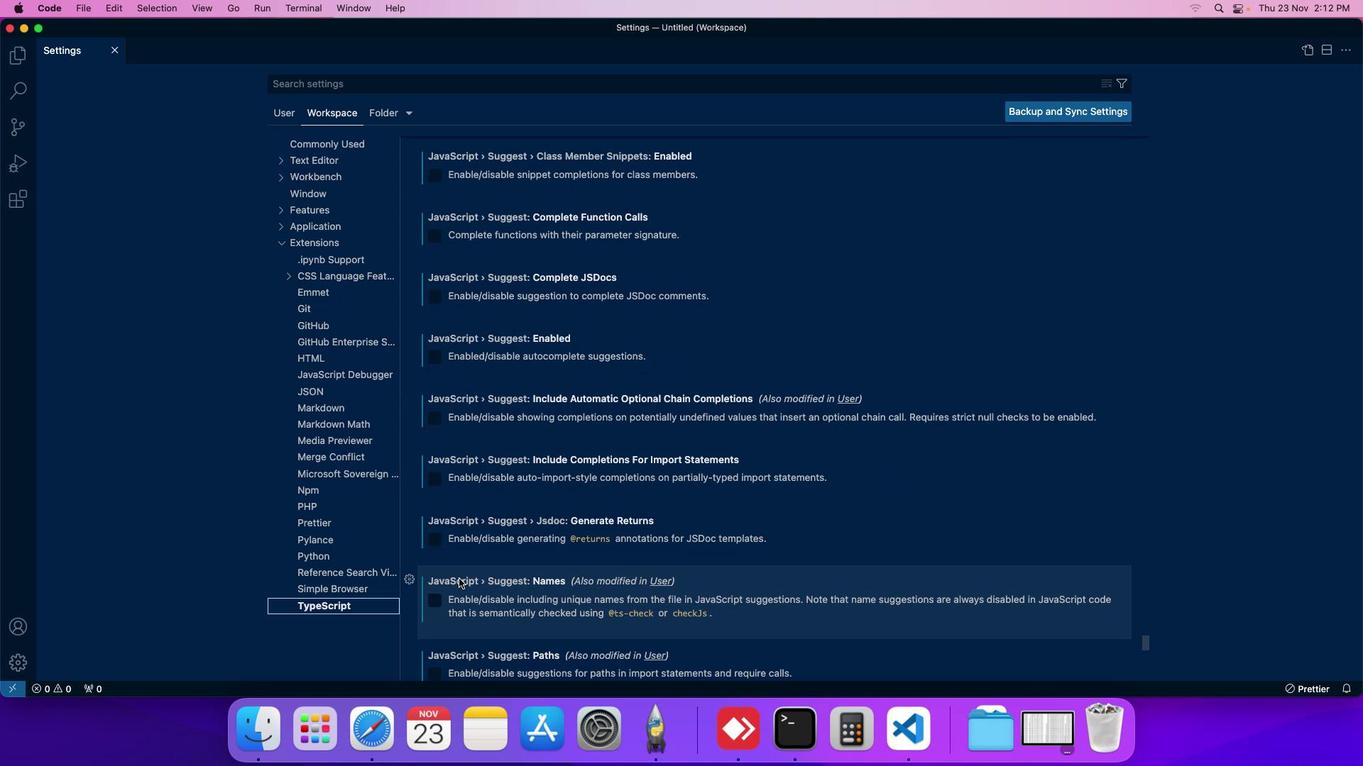 
Action: Mouse scrolled (455, 575) with delta (-2, -3)
Screenshot: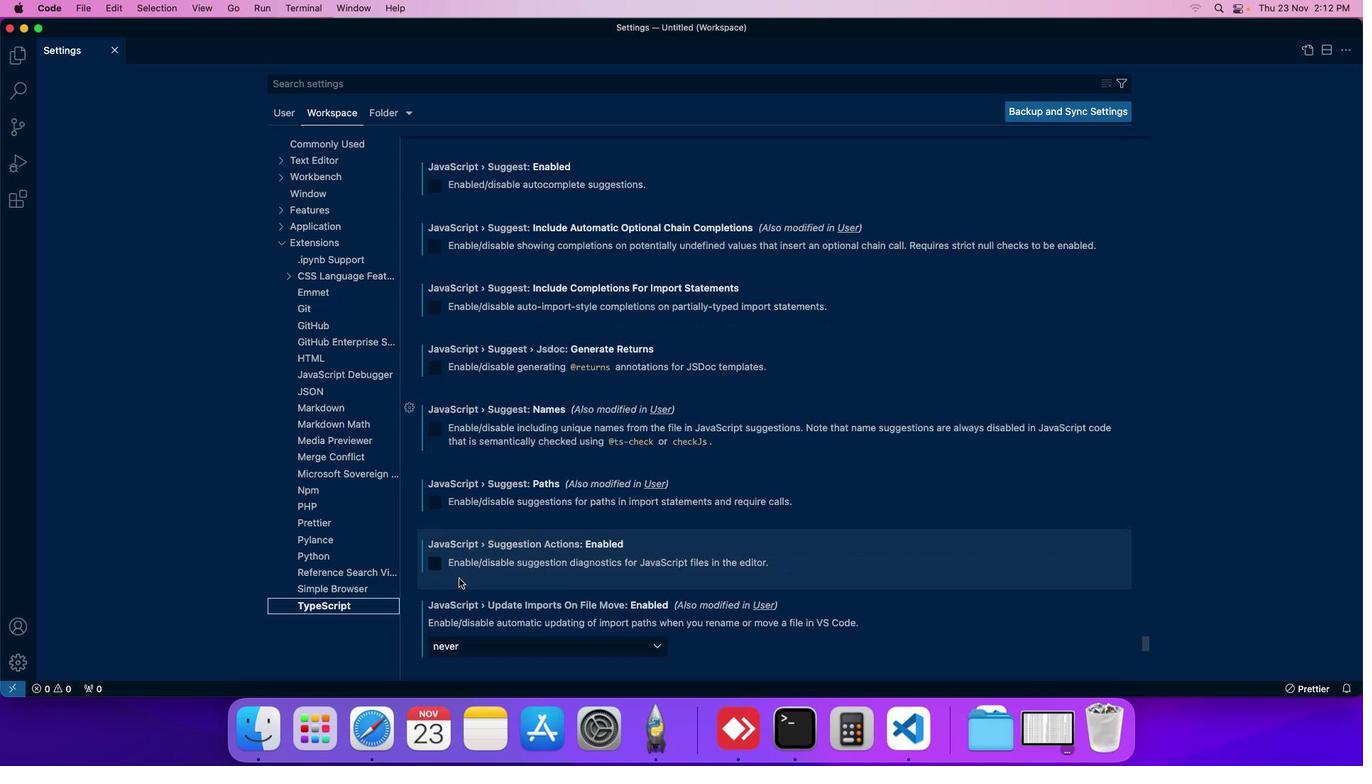 
Action: Mouse scrolled (455, 575) with delta (-2, -3)
Screenshot: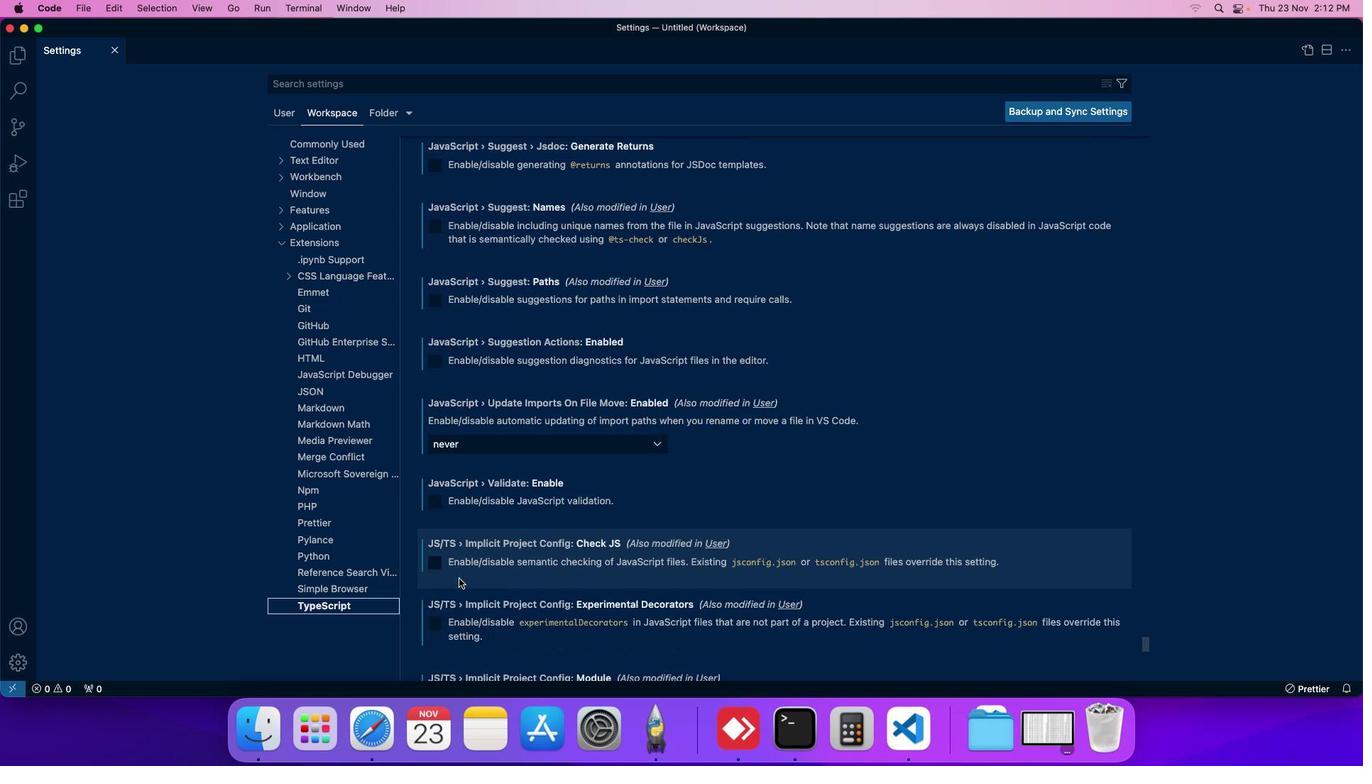 
Action: Mouse moved to (478, 519)
Screenshot: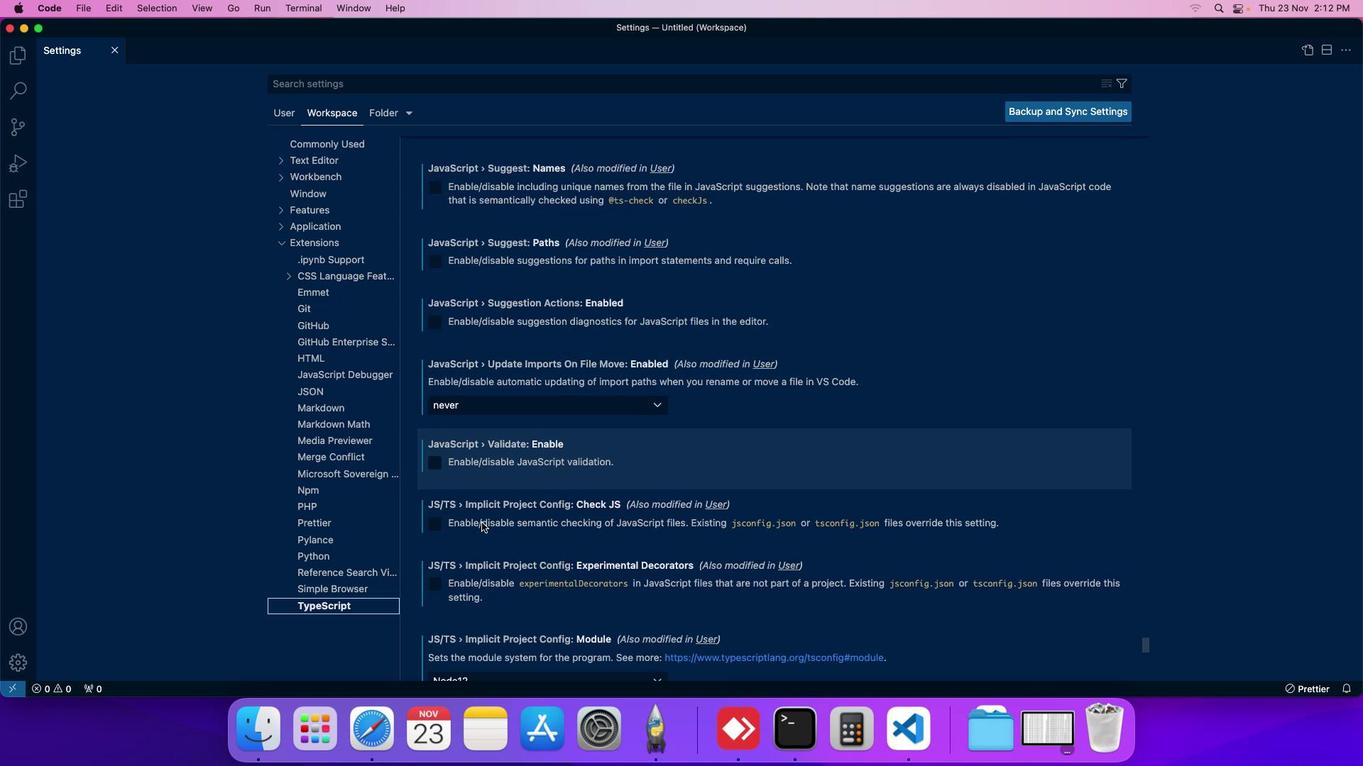 
Action: Mouse scrolled (478, 519) with delta (-2, -3)
Screenshot: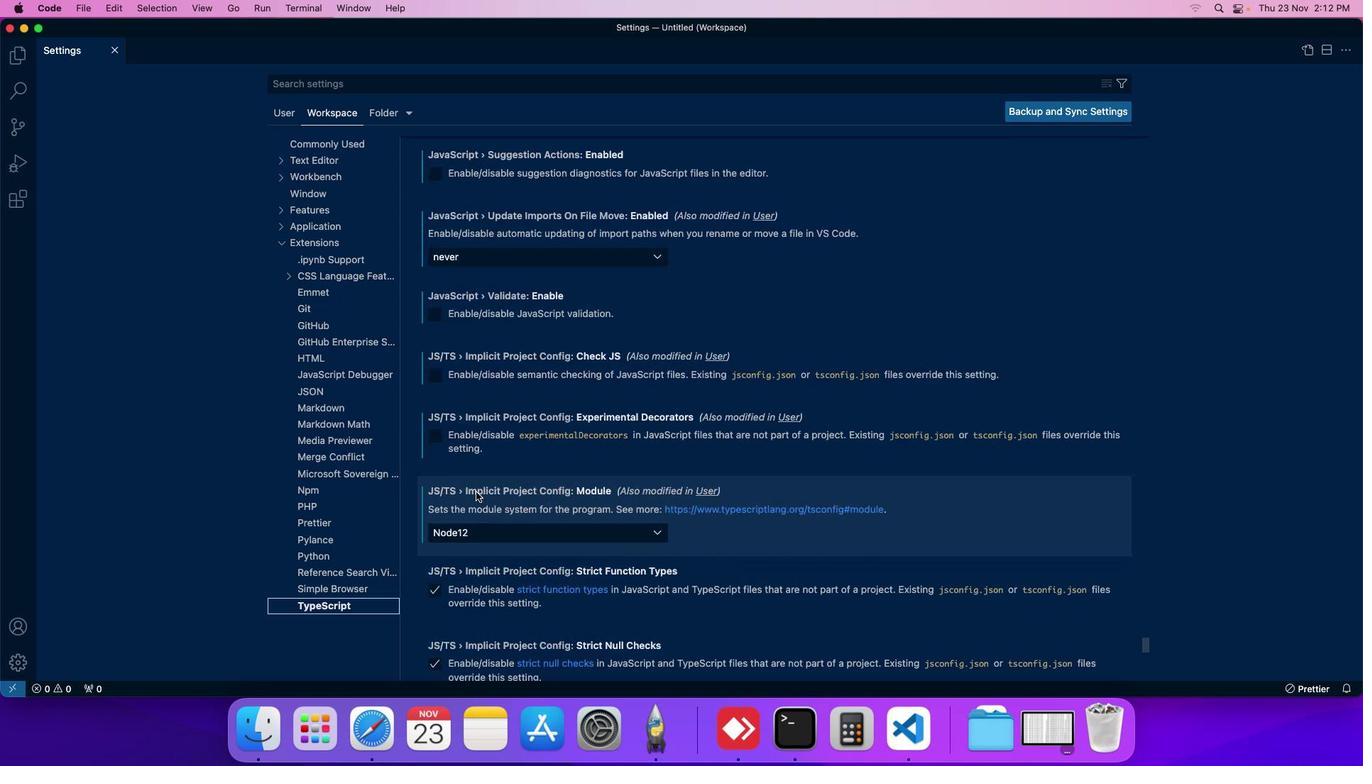 
Action: Mouse moved to (472, 484)
Screenshot: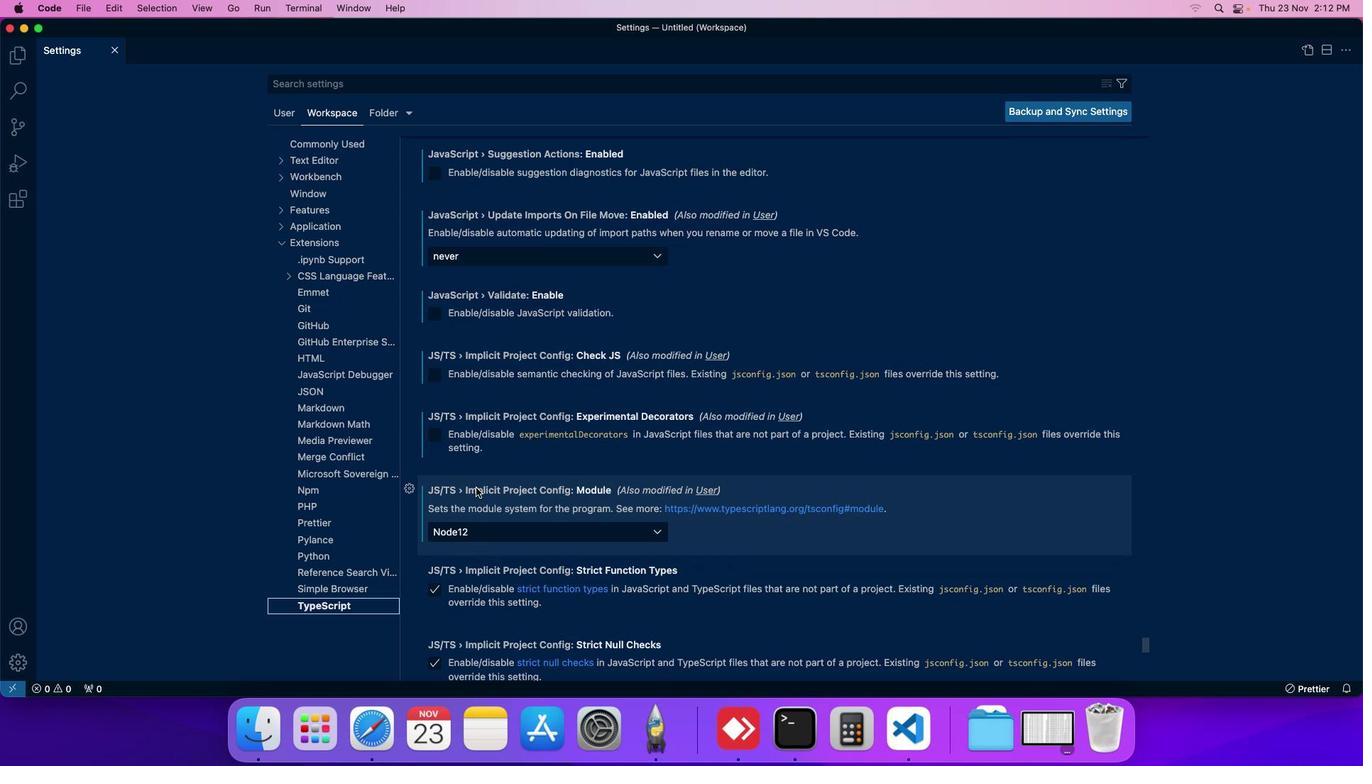 
Action: Mouse scrolled (472, 484) with delta (-2, -3)
Screenshot: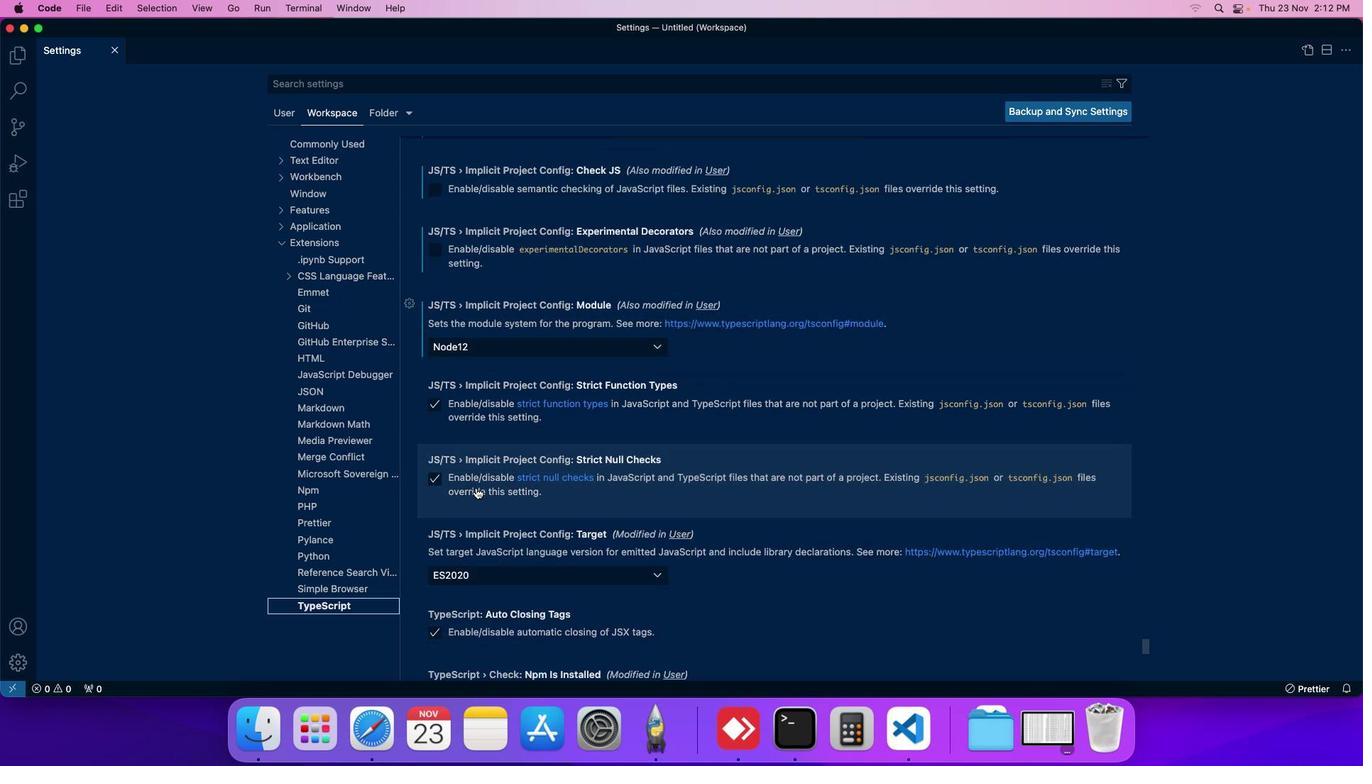 
Action: Mouse moved to (490, 342)
Screenshot: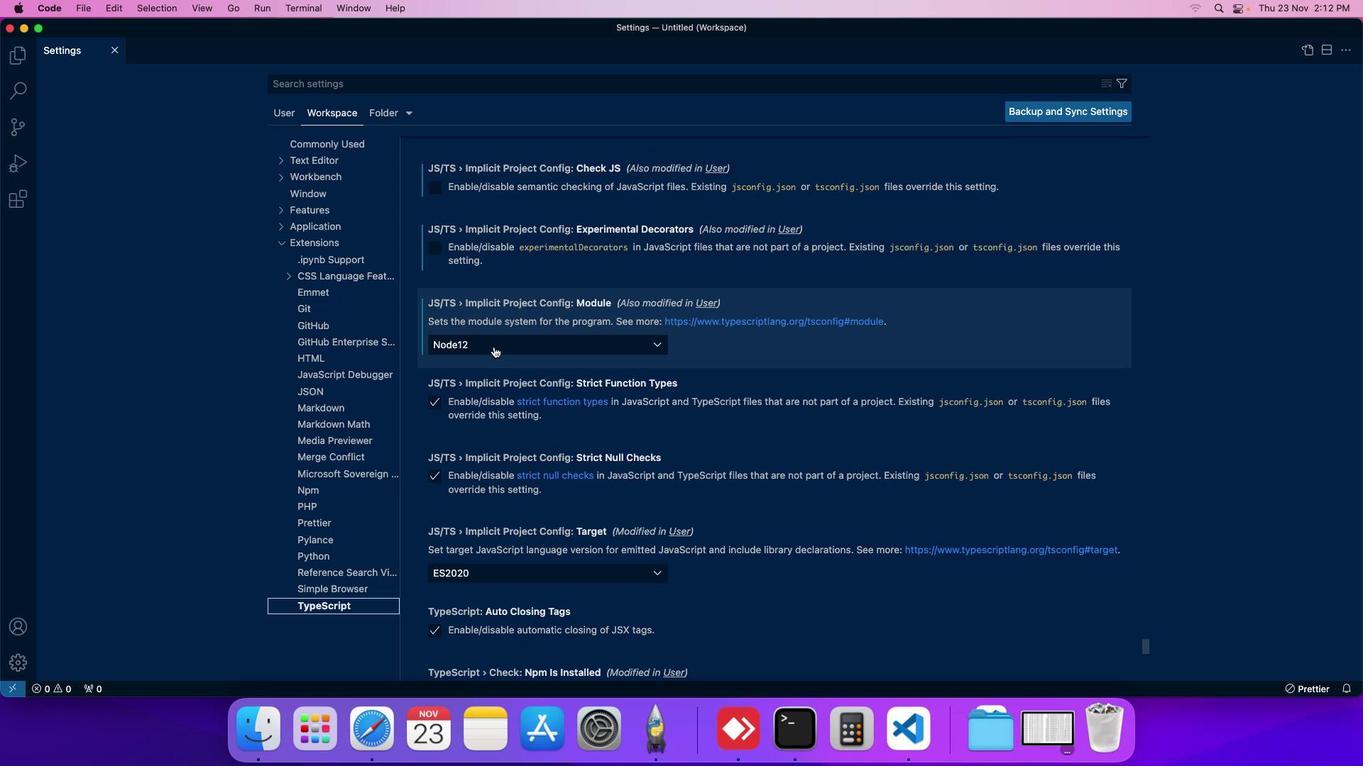 
Action: Mouse pressed left at (490, 342)
Screenshot: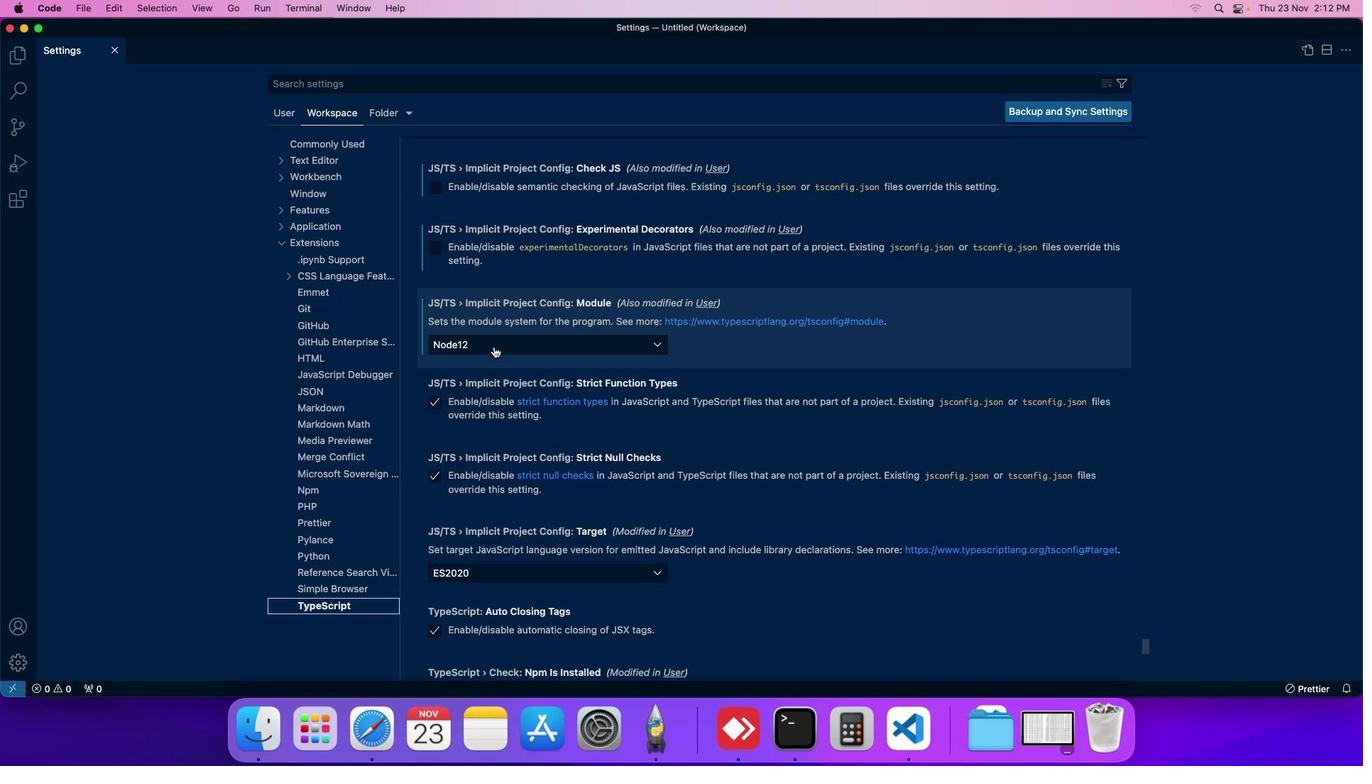 
Action: Mouse moved to (461, 543)
Screenshot: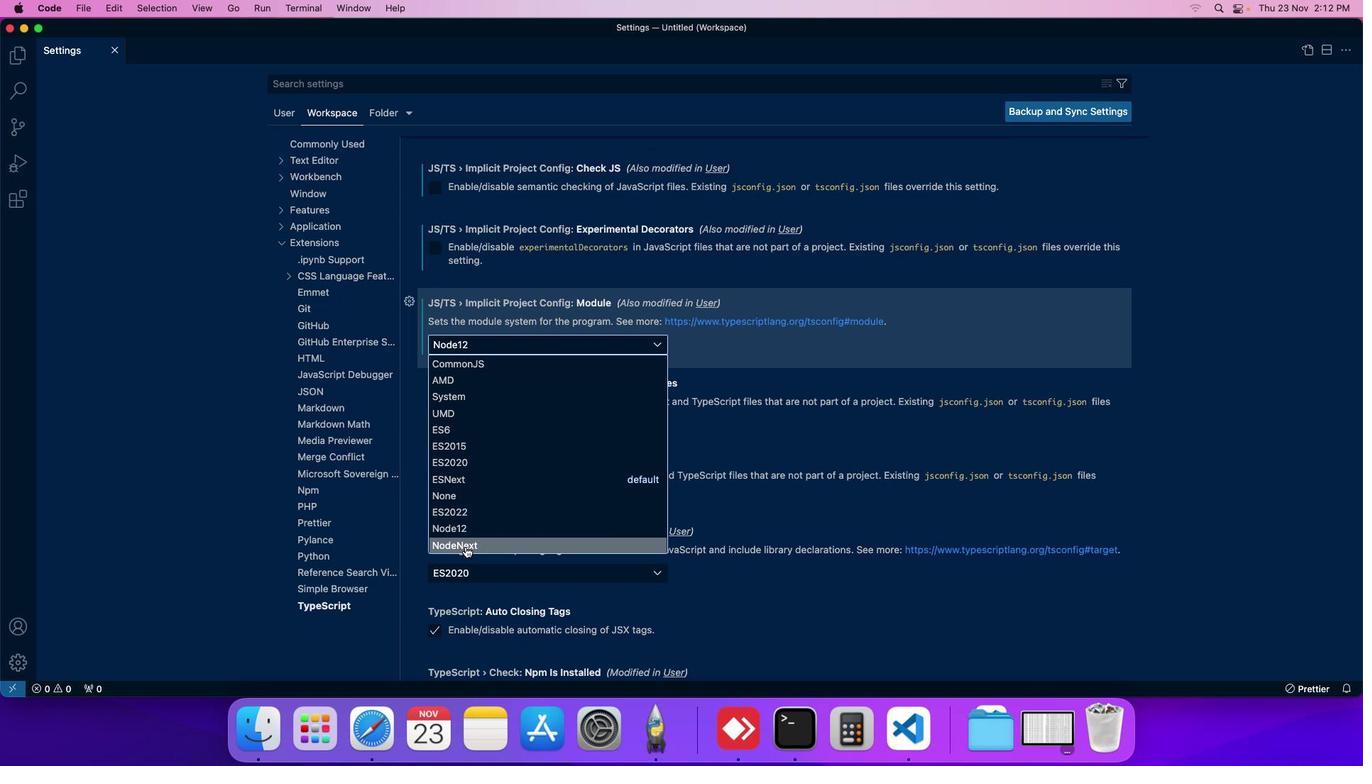 
Action: Mouse pressed left at (461, 543)
Screenshot: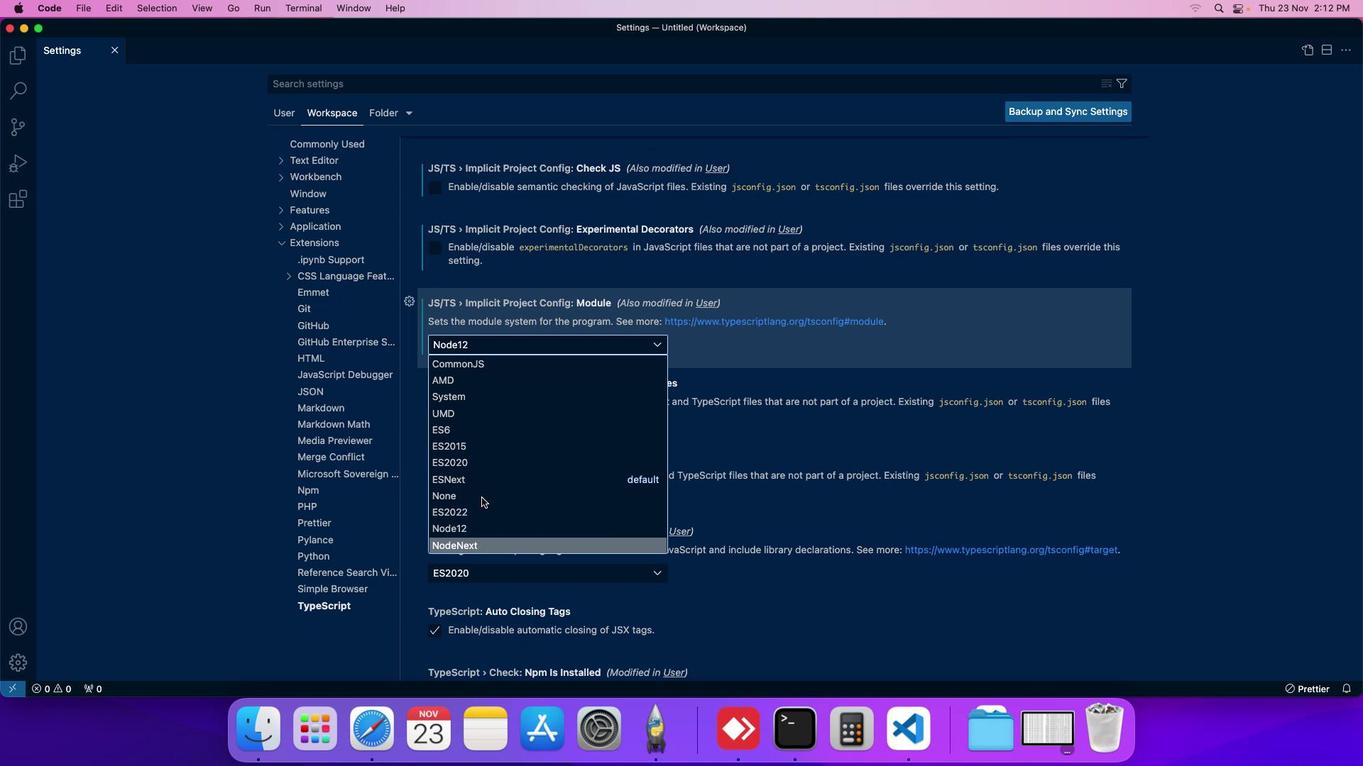 
Action: Mouse moved to (524, 340)
Screenshot: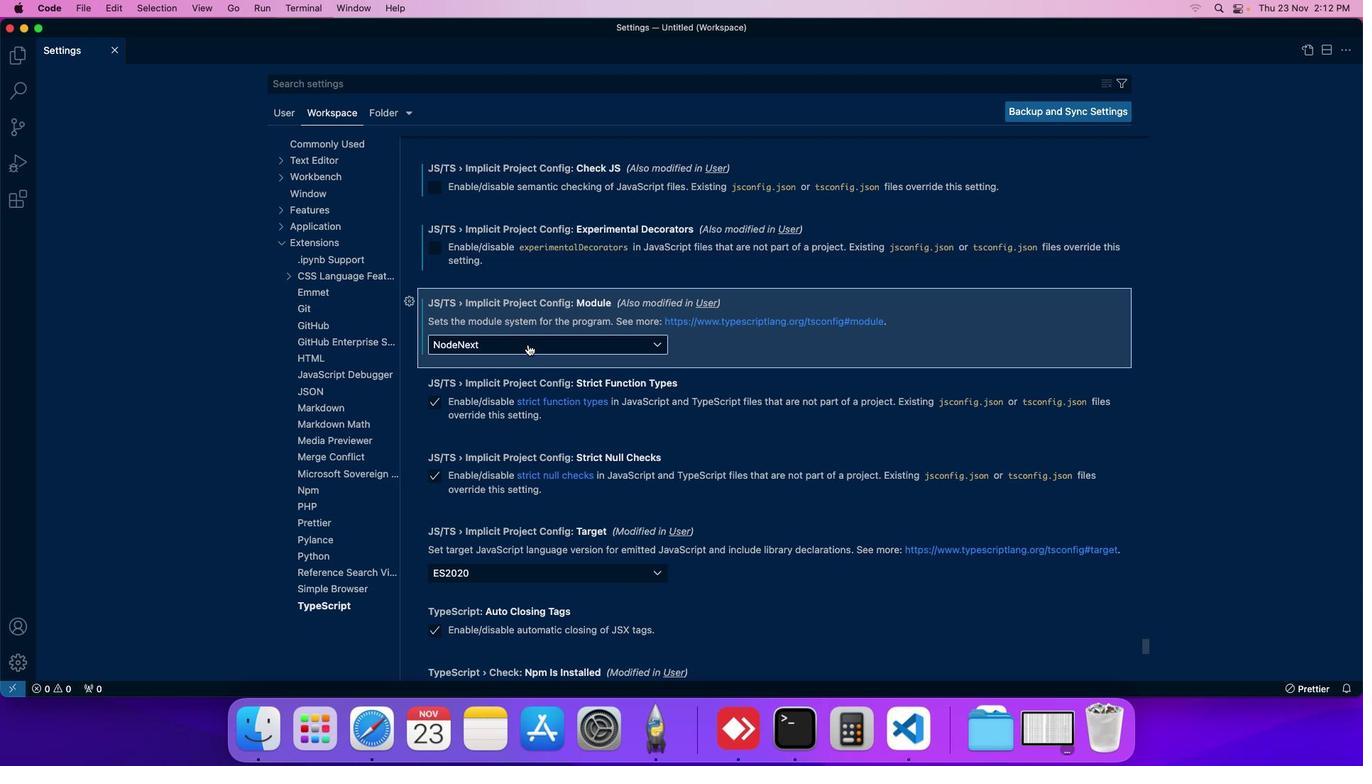 
